Task: Search one way flight ticket for 5 adults, 1 child, 2 infants in seat and 1 infant on lap in business from Fort Myers: Southwest Florida International Airport to Evansville: Evansville Regional Airport on 5-3-2023. Choice of flights is Sun country airlines. Number of bags: 2 checked bags. Price is upto 71000. Outbound departure time preference is 7:00.
Action: Mouse moved to (354, 167)
Screenshot: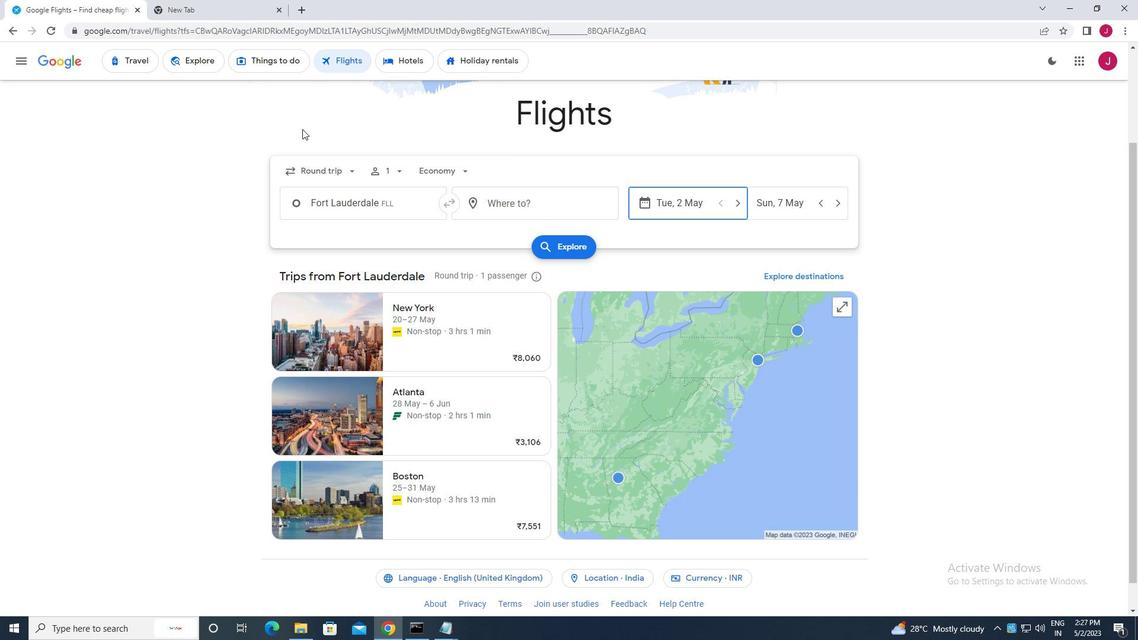 
Action: Mouse pressed left at (354, 167)
Screenshot: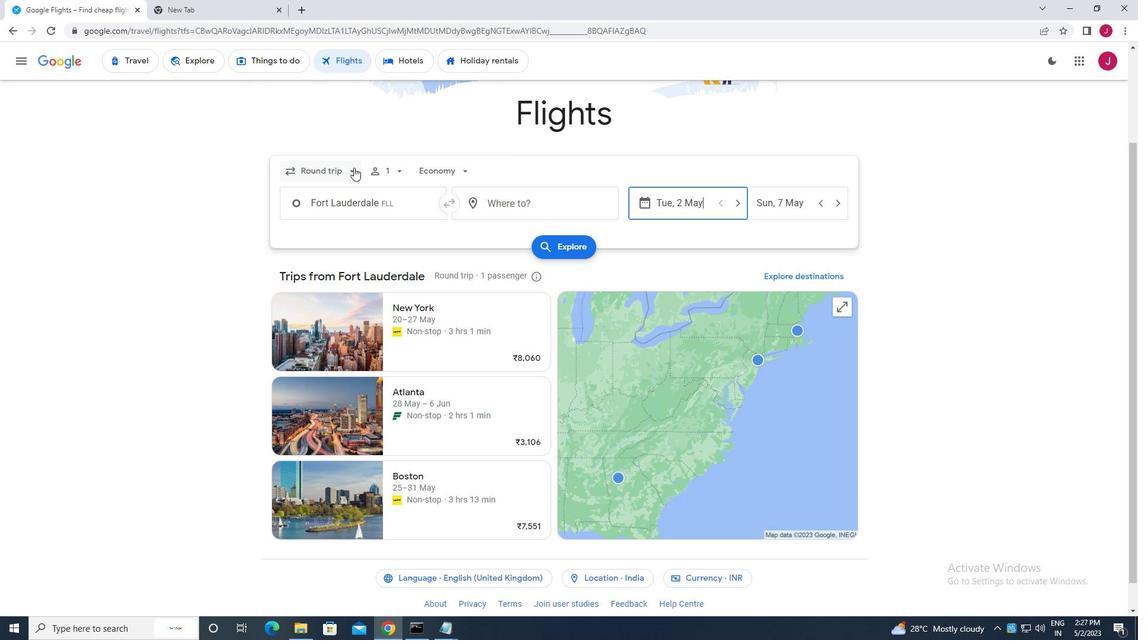 
Action: Mouse moved to (339, 226)
Screenshot: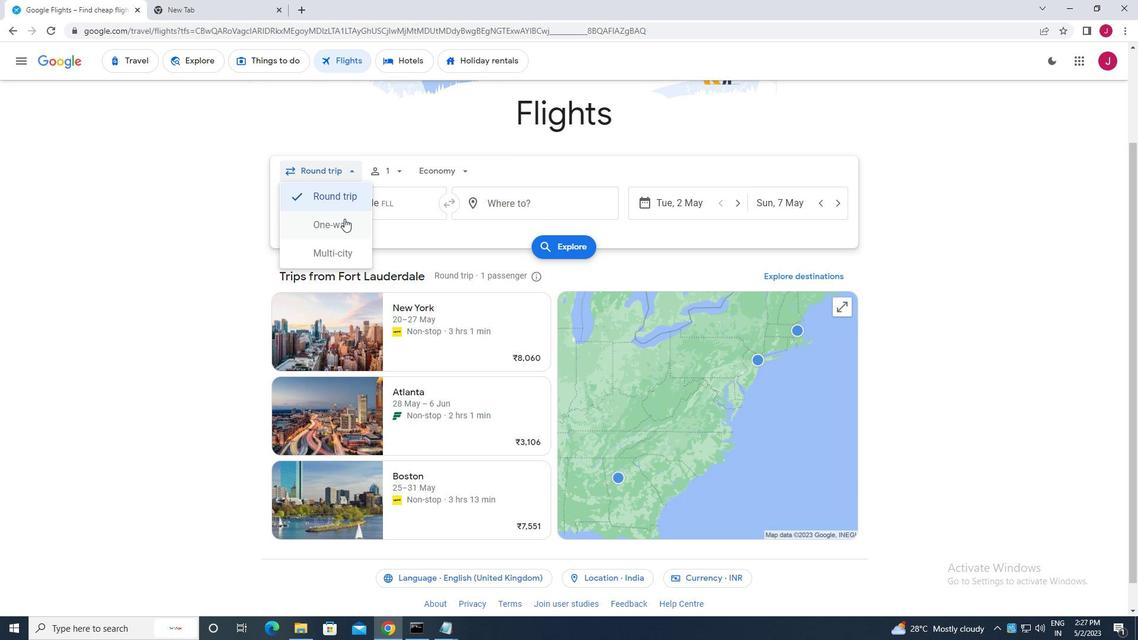 
Action: Mouse pressed left at (339, 226)
Screenshot: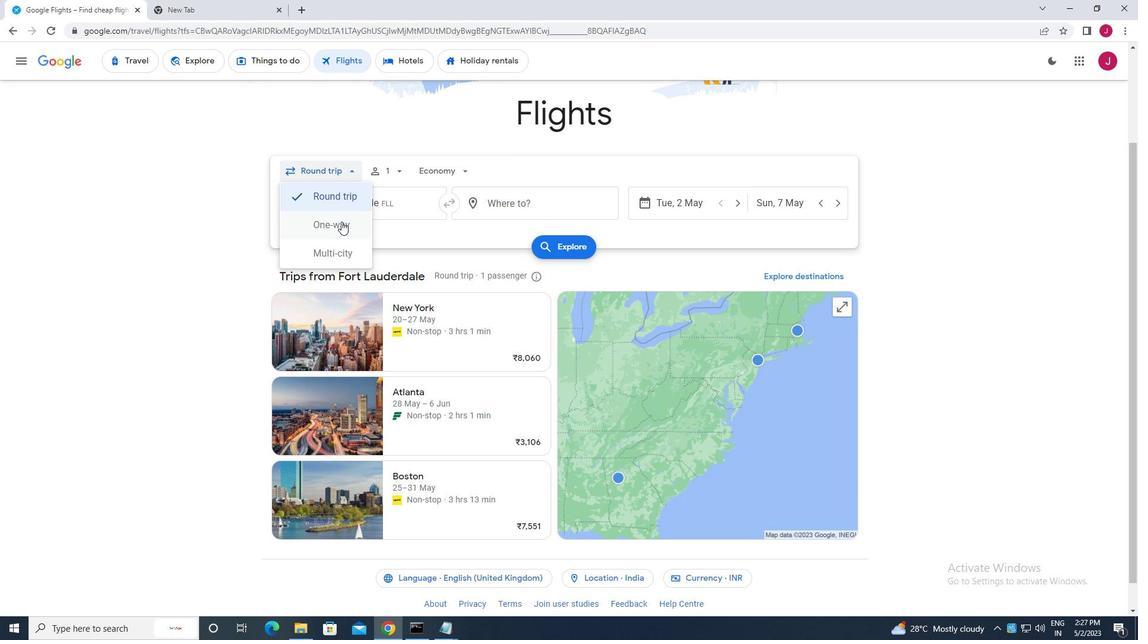 
Action: Mouse moved to (399, 169)
Screenshot: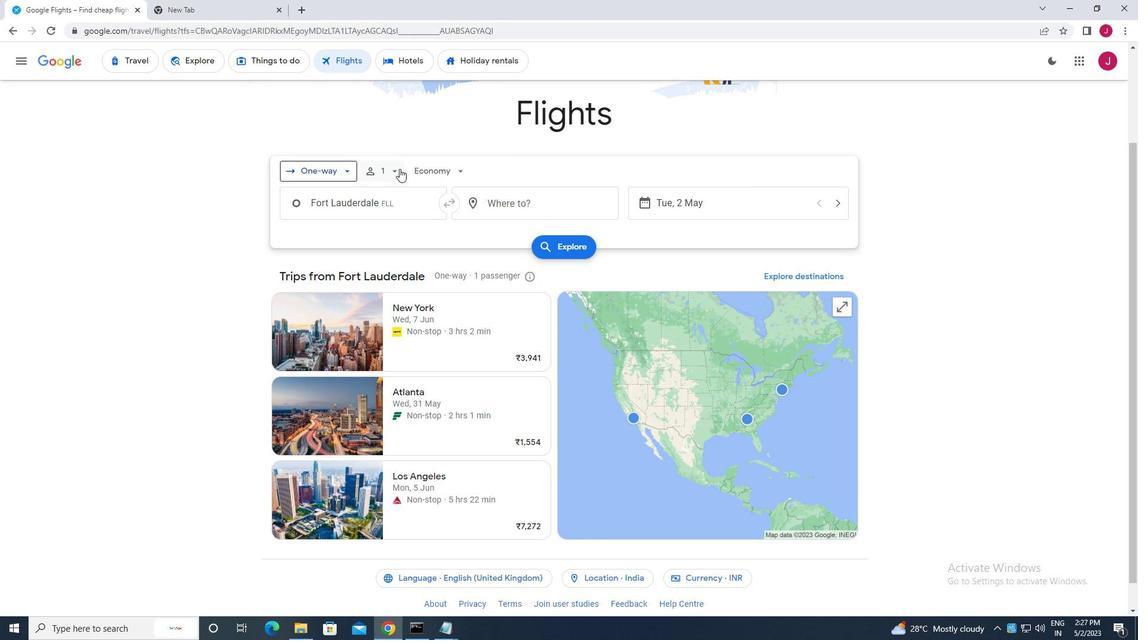 
Action: Mouse pressed left at (399, 169)
Screenshot: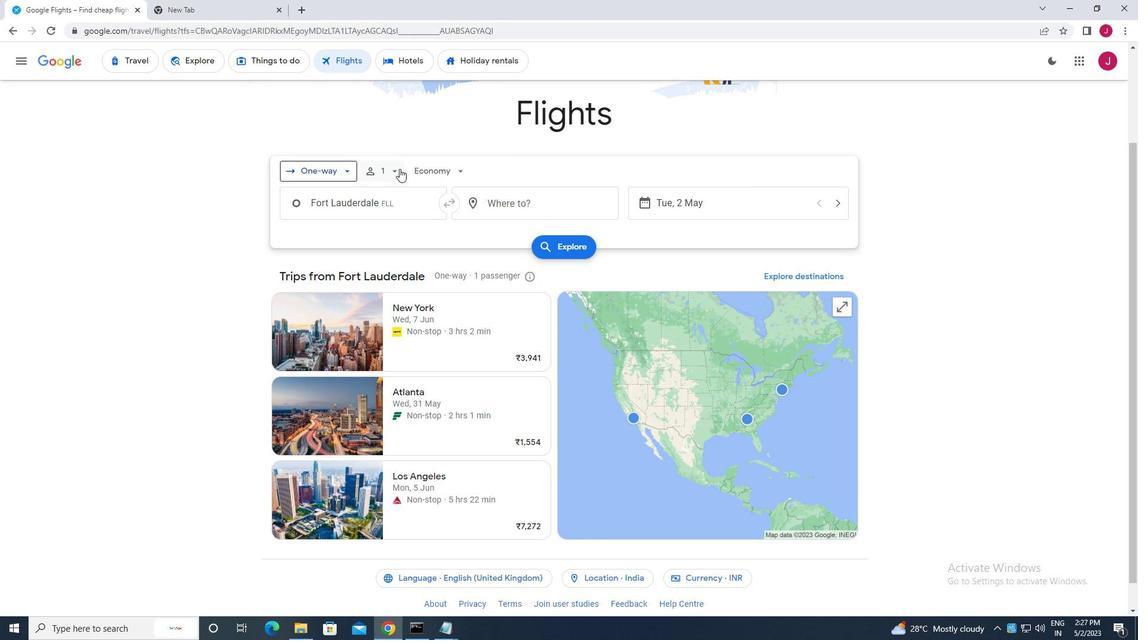 
Action: Mouse moved to (488, 200)
Screenshot: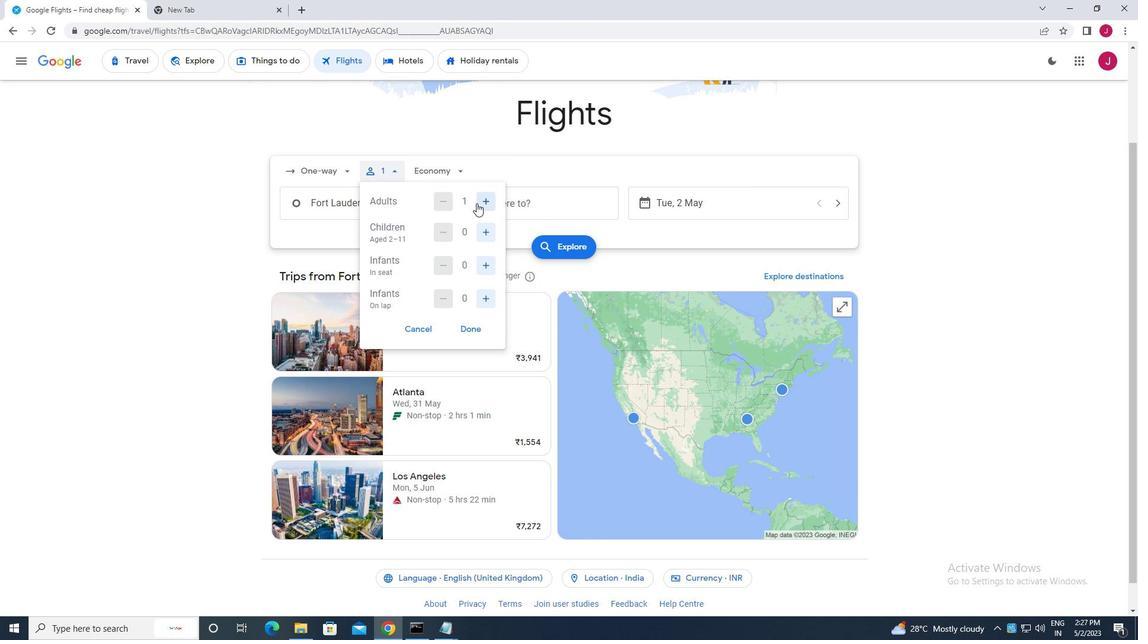 
Action: Mouse pressed left at (488, 200)
Screenshot: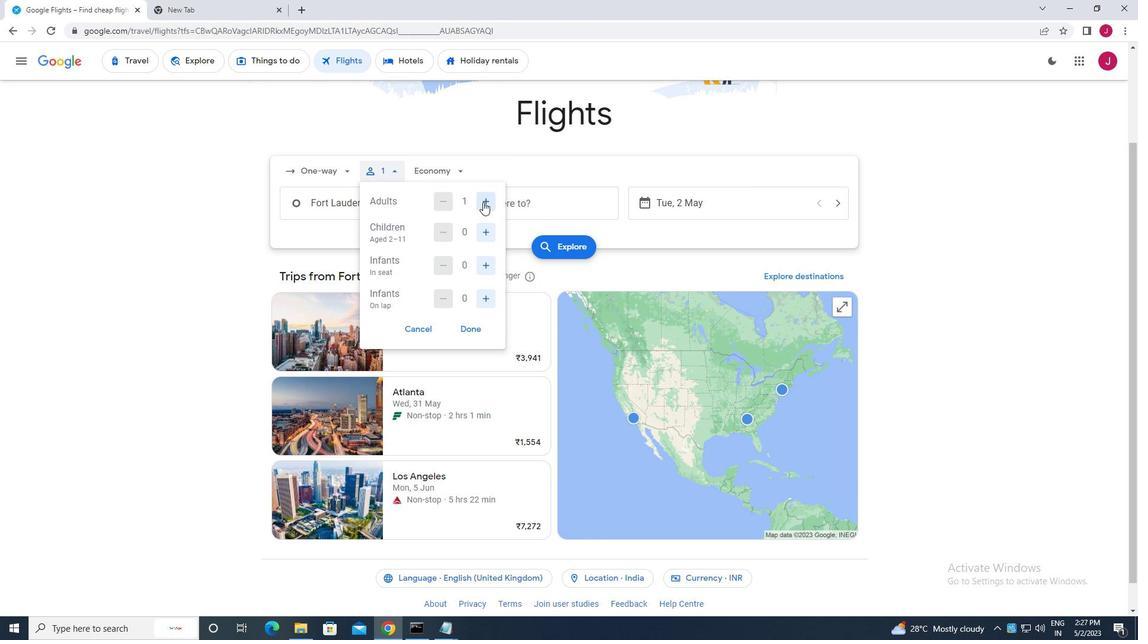 
Action: Mouse moved to (489, 200)
Screenshot: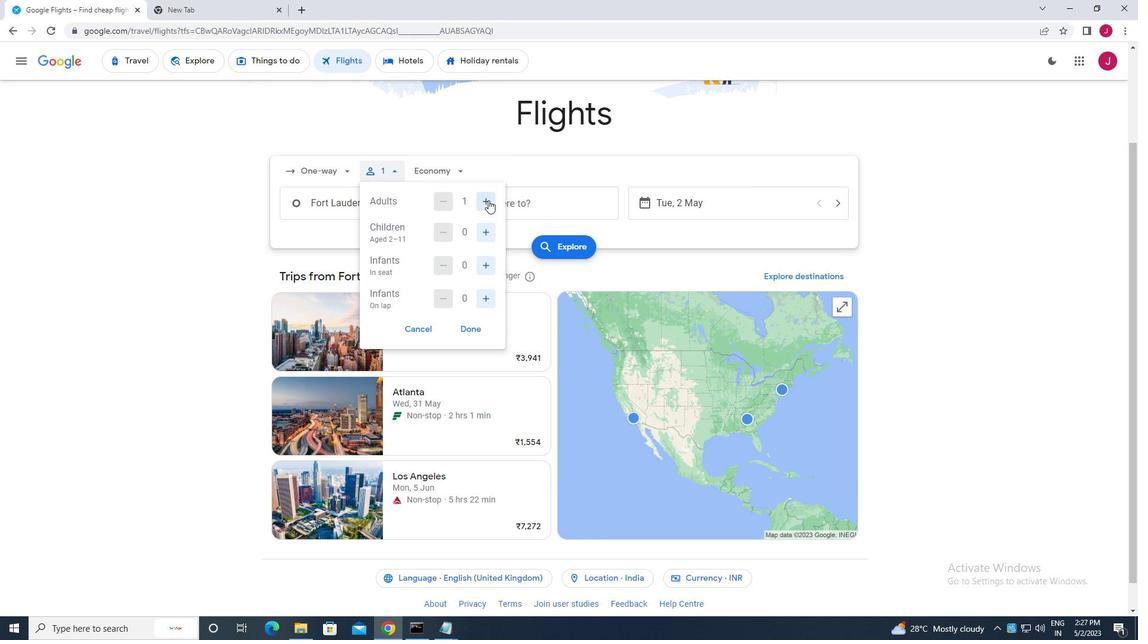 
Action: Mouse pressed left at (489, 200)
Screenshot: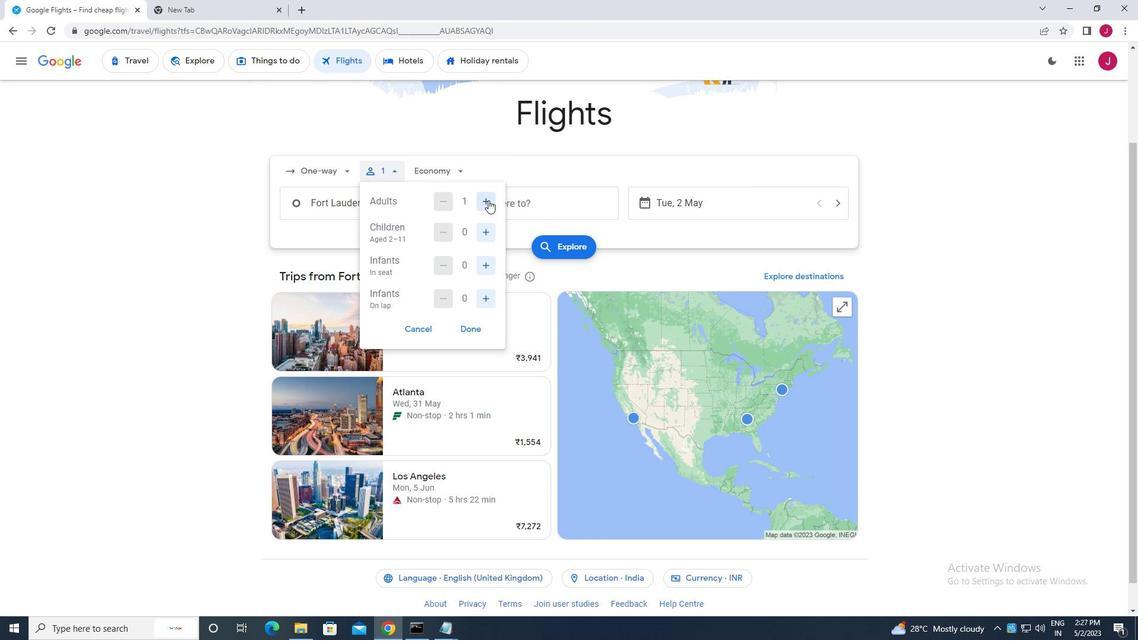 
Action: Mouse moved to (489, 200)
Screenshot: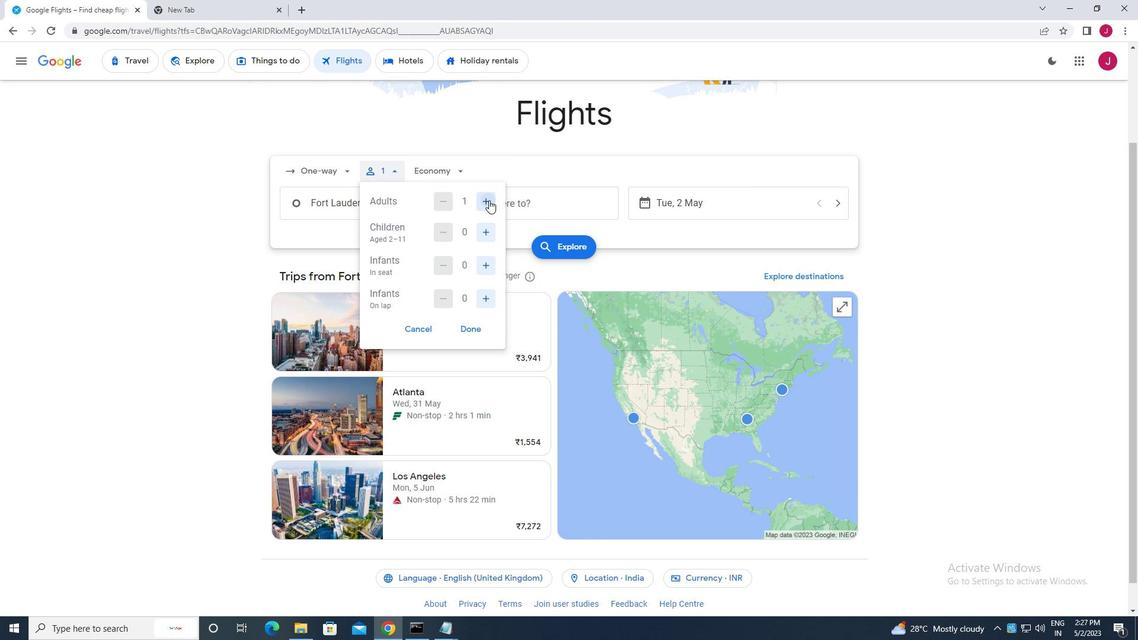 
Action: Mouse pressed left at (489, 200)
Screenshot: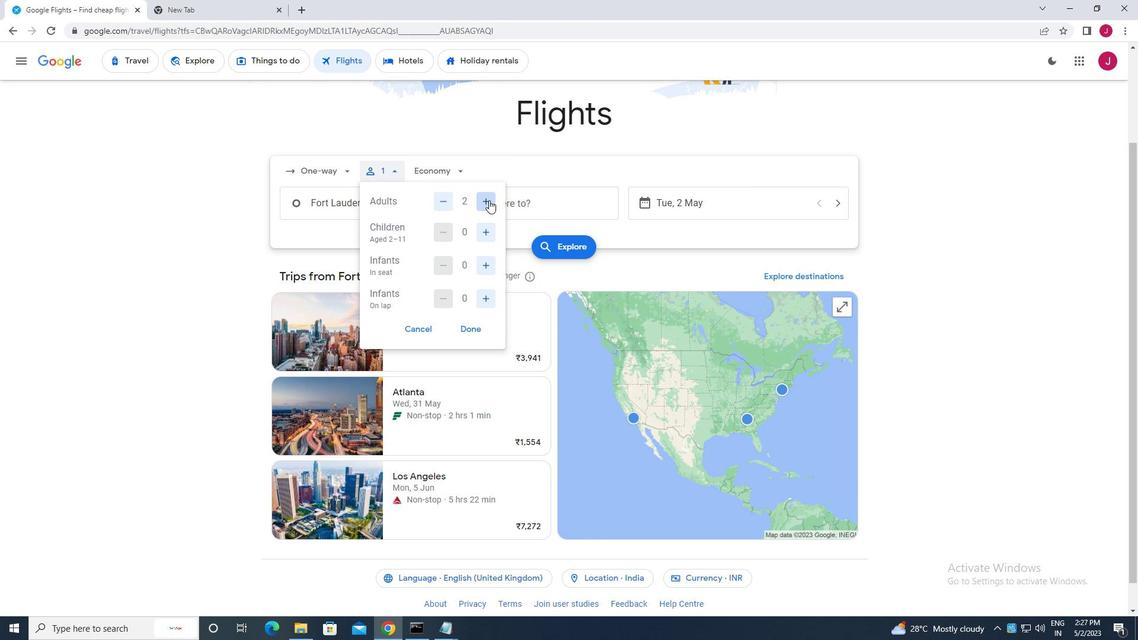 
Action: Mouse pressed left at (489, 200)
Screenshot: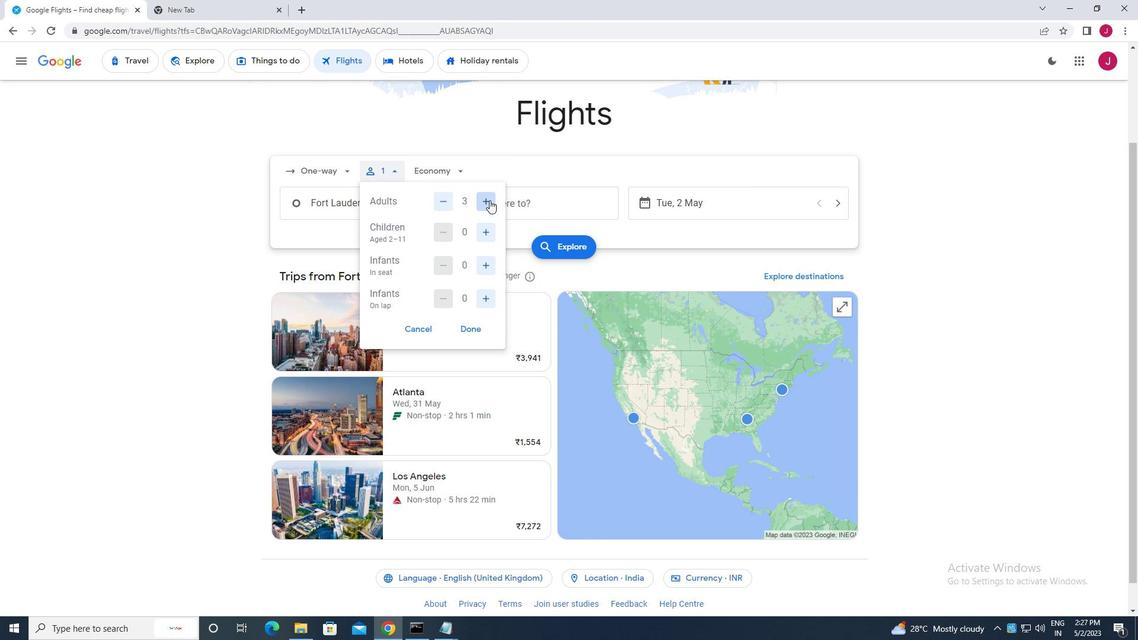 
Action: Mouse moved to (483, 237)
Screenshot: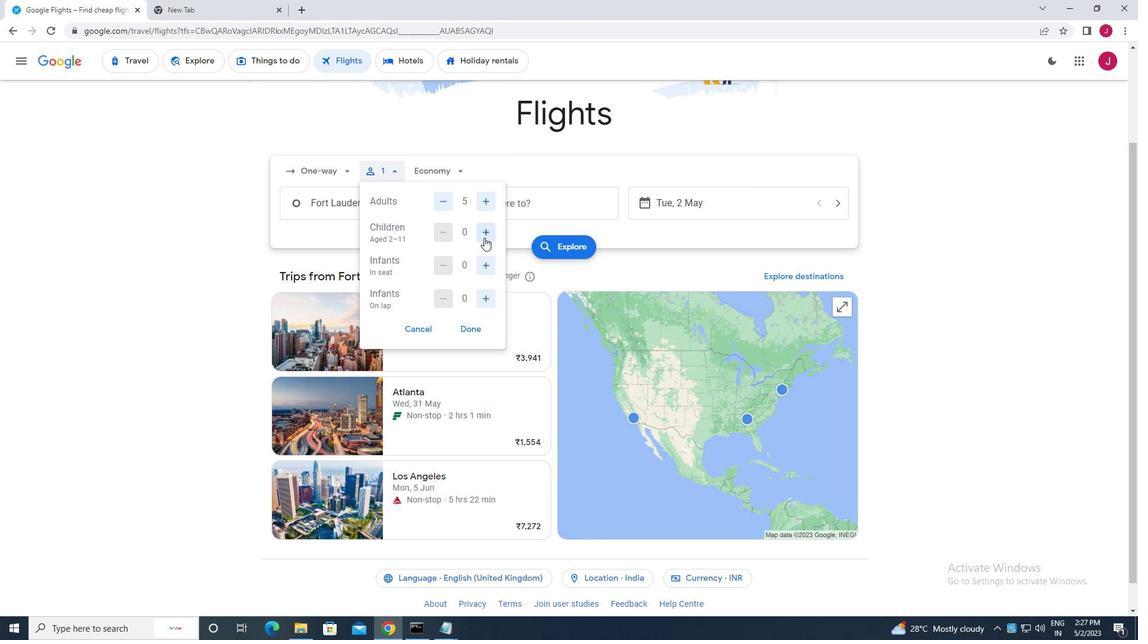 
Action: Mouse pressed left at (483, 237)
Screenshot: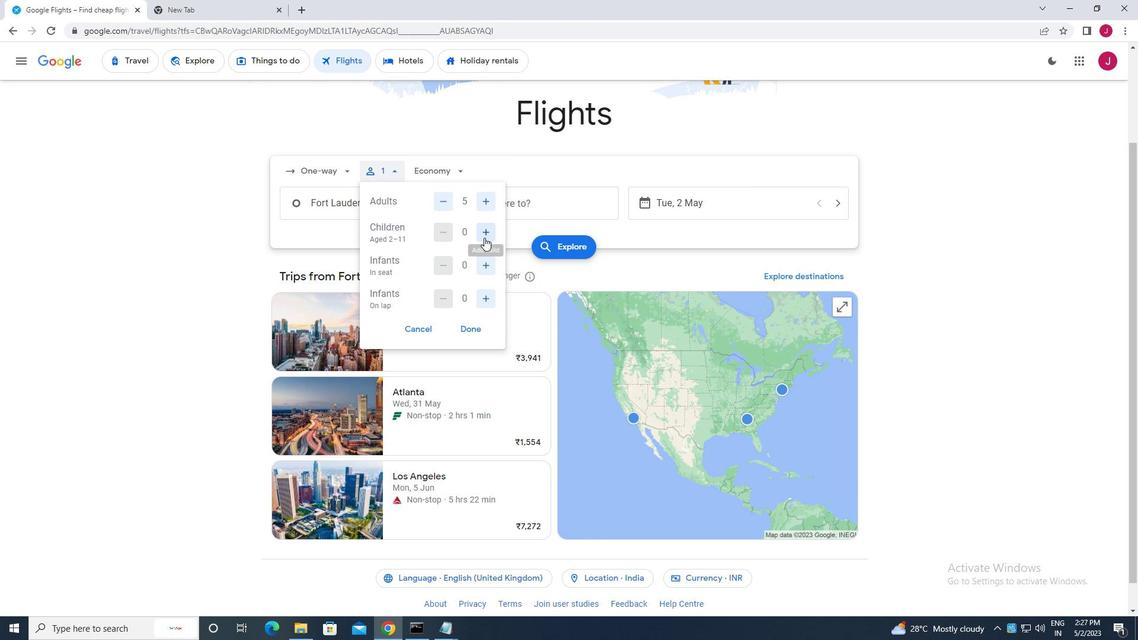 
Action: Mouse moved to (485, 260)
Screenshot: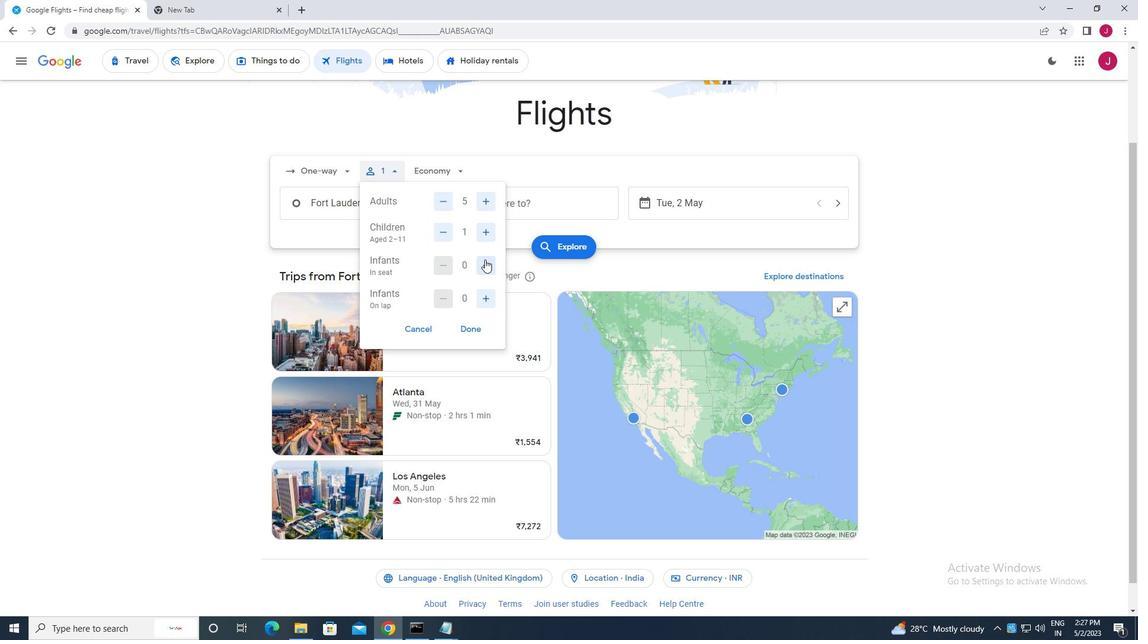 
Action: Mouse pressed left at (485, 260)
Screenshot: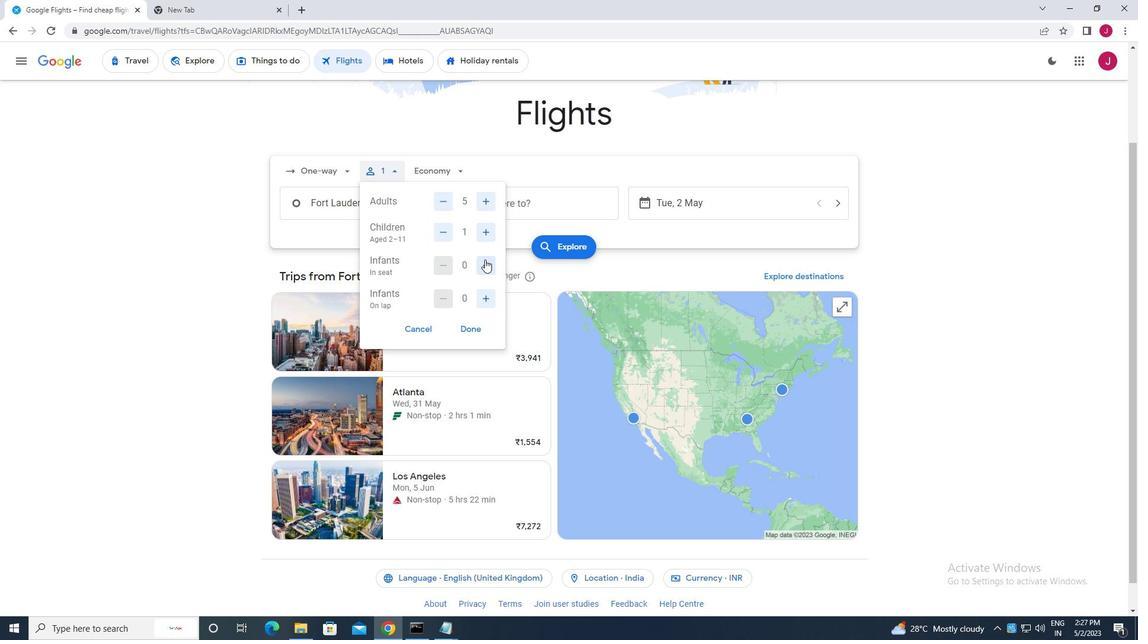 
Action: Mouse moved to (488, 262)
Screenshot: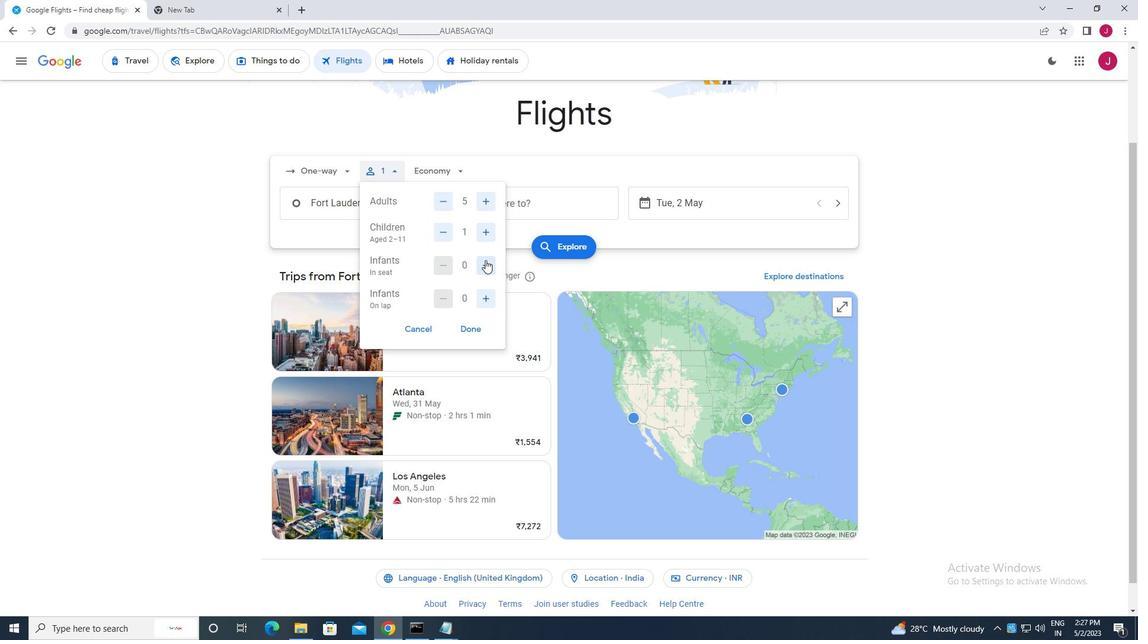 
Action: Mouse pressed left at (488, 262)
Screenshot: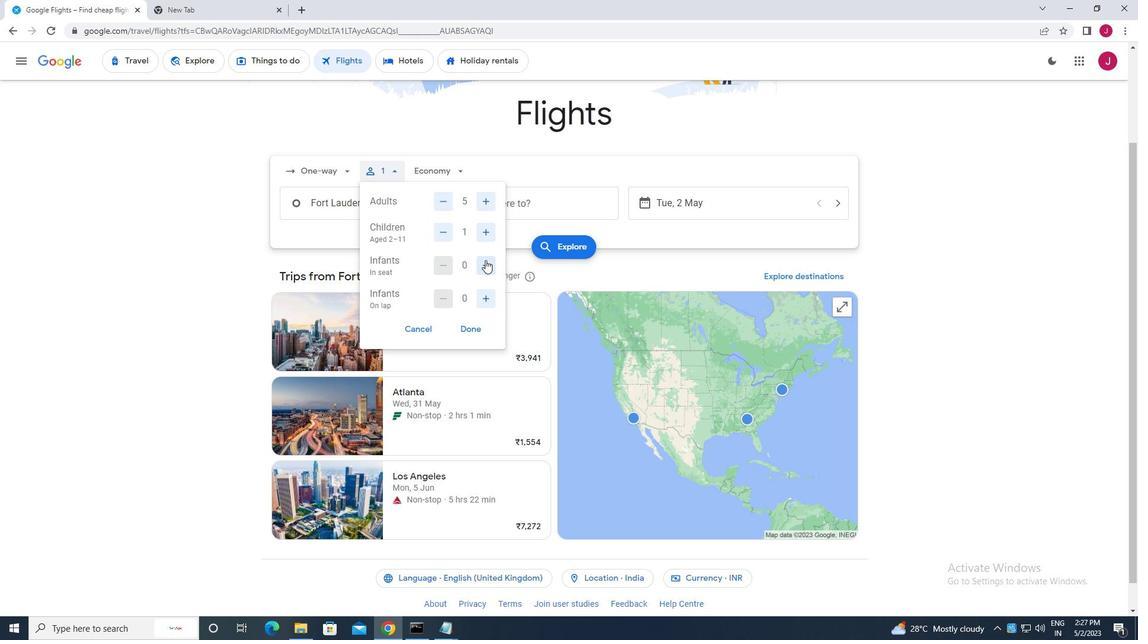 
Action: Mouse moved to (487, 302)
Screenshot: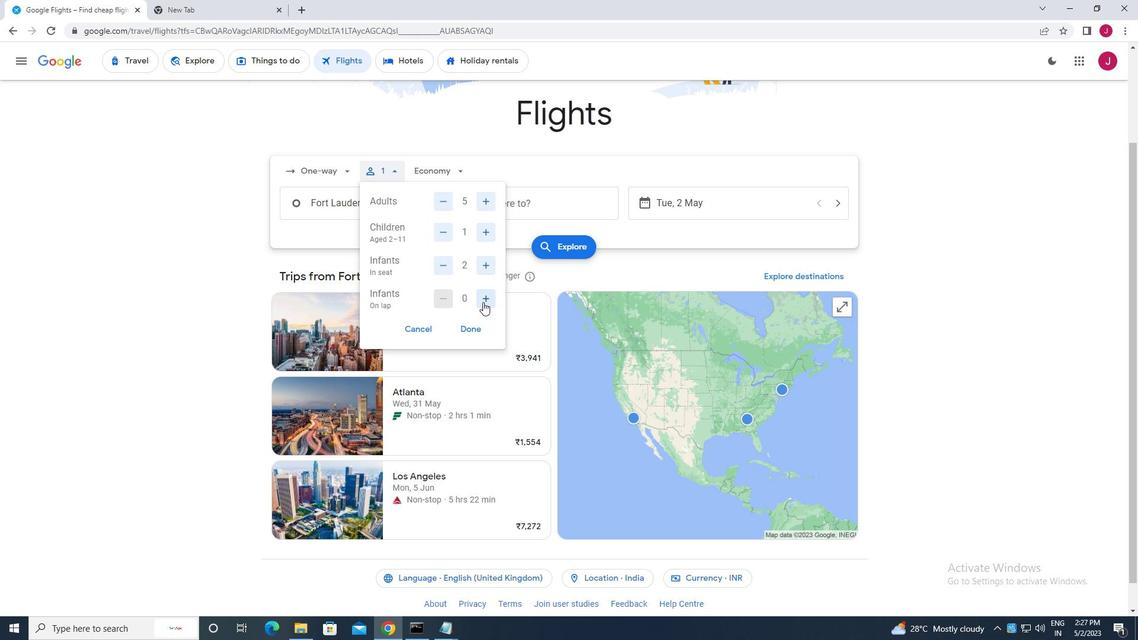 
Action: Mouse pressed left at (487, 302)
Screenshot: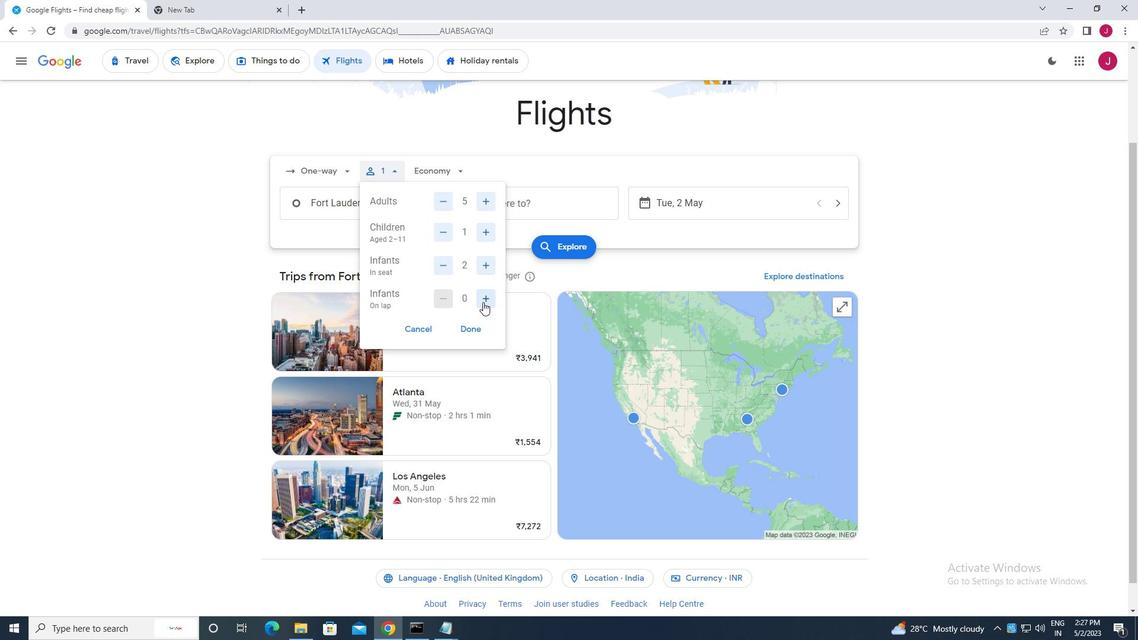 
Action: Mouse moved to (477, 328)
Screenshot: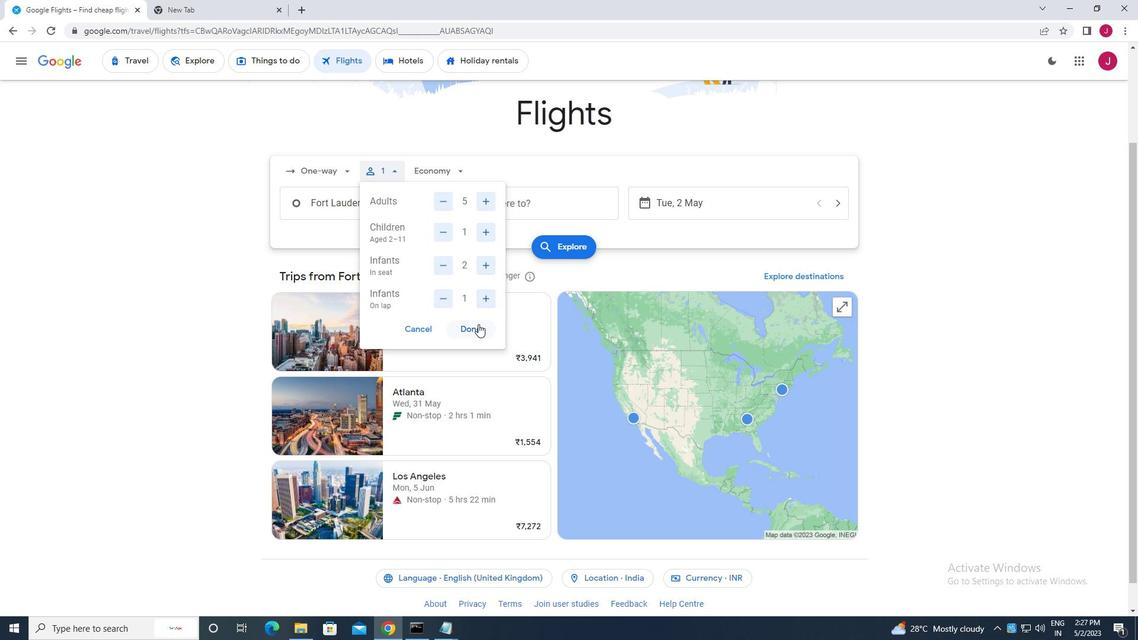 
Action: Mouse pressed left at (477, 328)
Screenshot: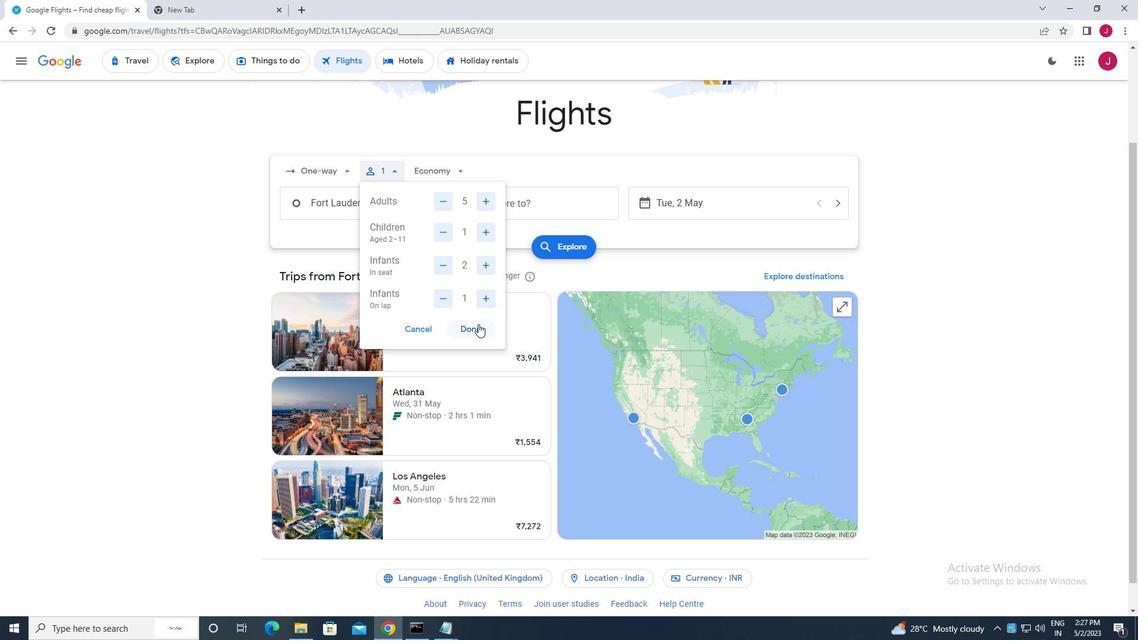 
Action: Mouse moved to (453, 175)
Screenshot: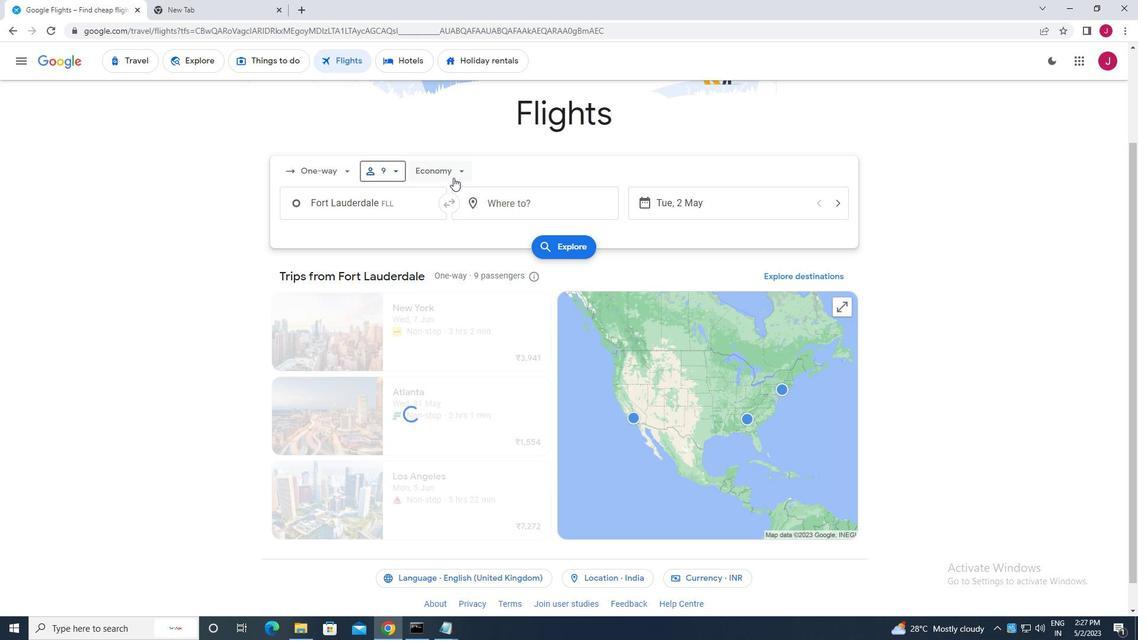 
Action: Mouse pressed left at (453, 175)
Screenshot: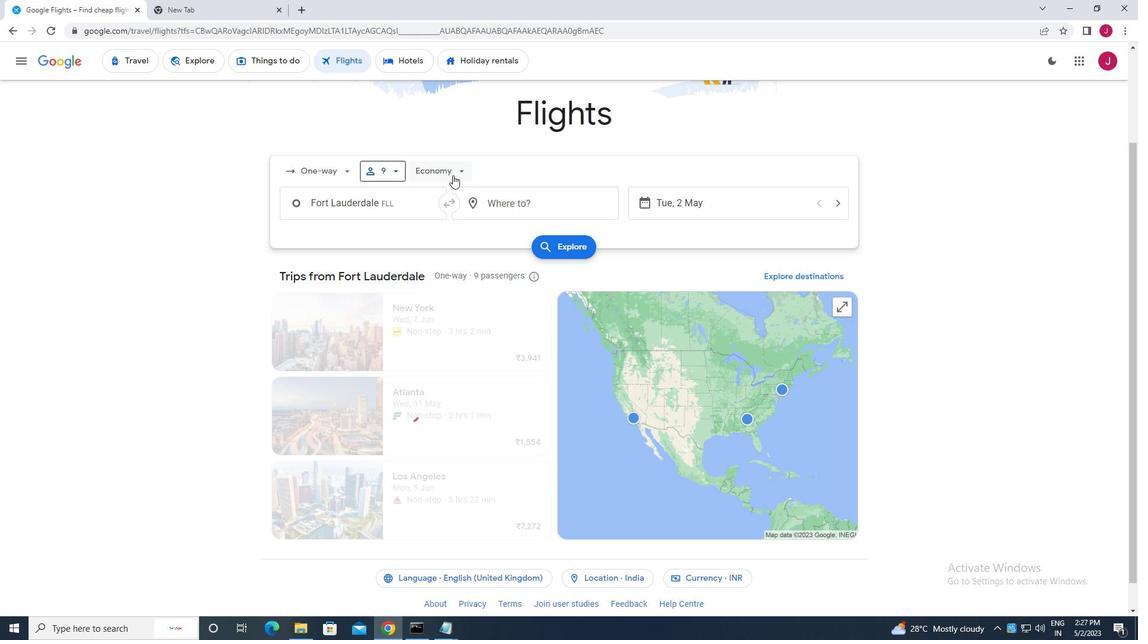 
Action: Mouse moved to (463, 252)
Screenshot: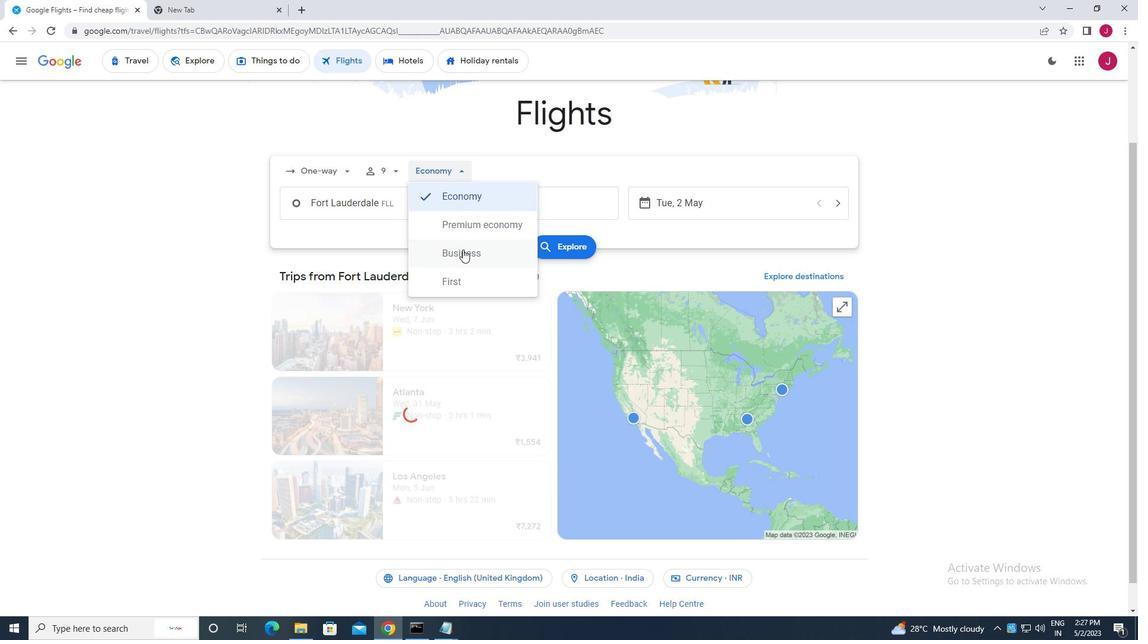 
Action: Mouse pressed left at (463, 252)
Screenshot: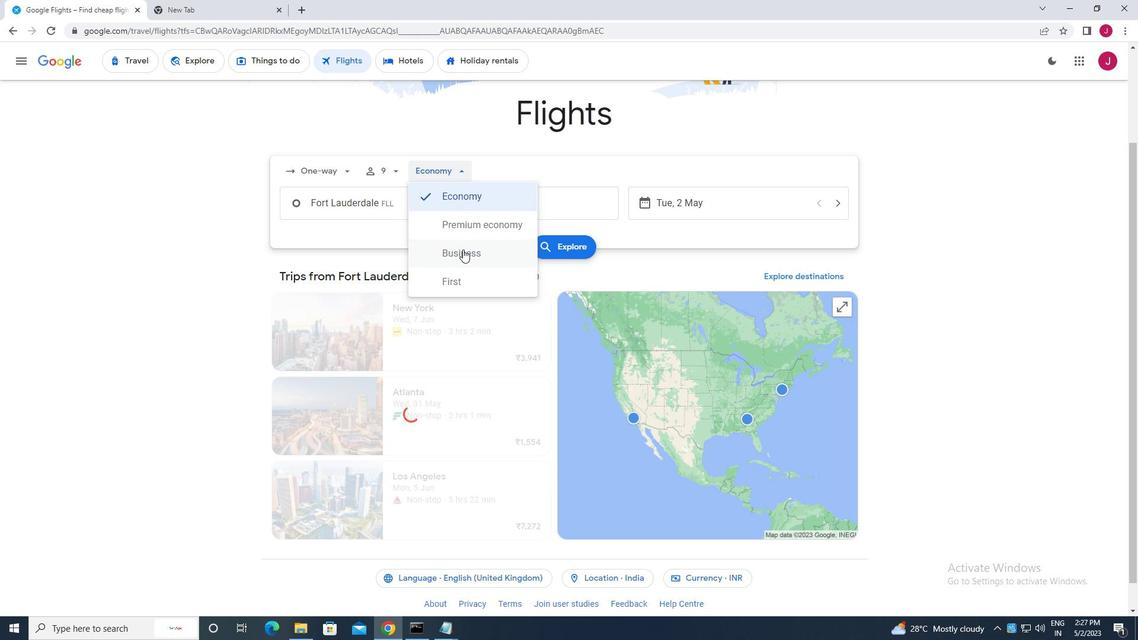 
Action: Mouse moved to (405, 209)
Screenshot: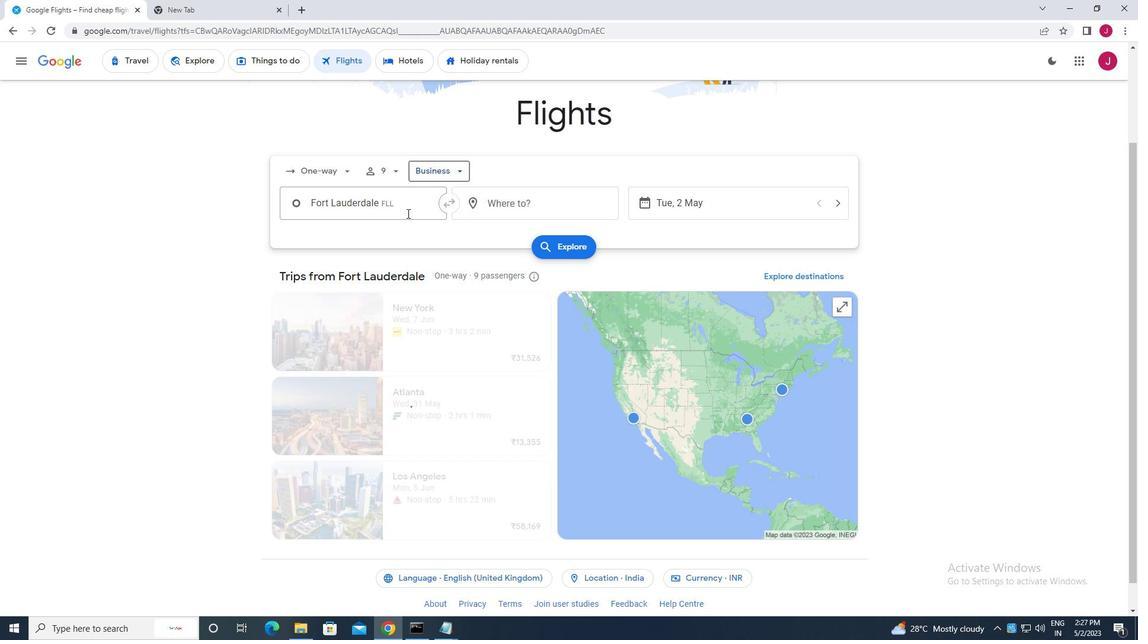 
Action: Mouse pressed left at (405, 209)
Screenshot: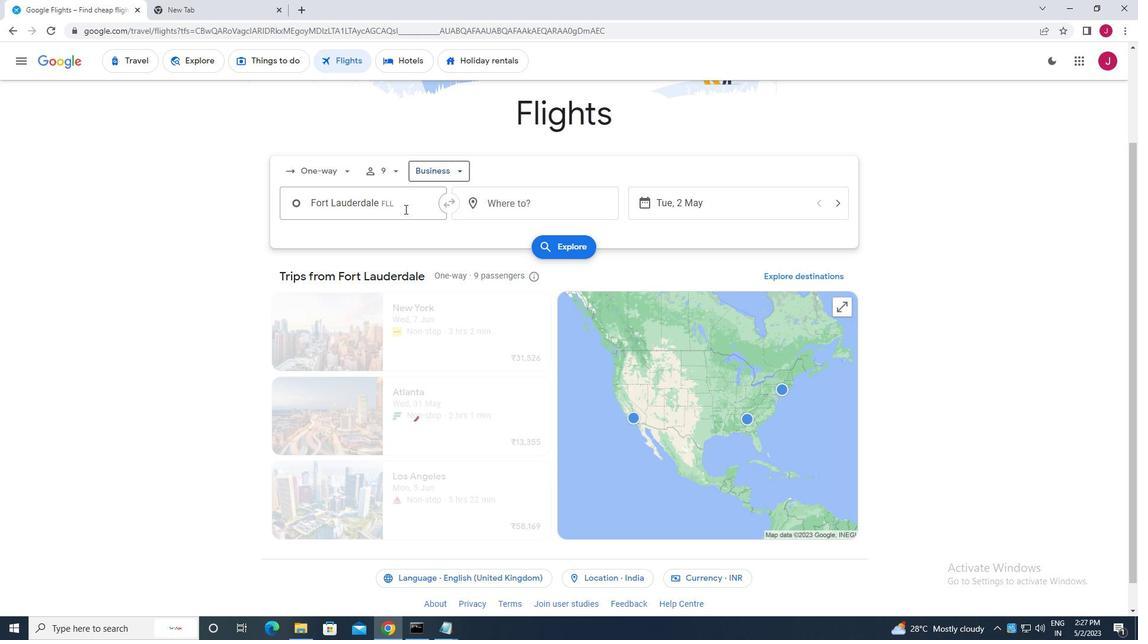 
Action: Mouse moved to (399, 209)
Screenshot: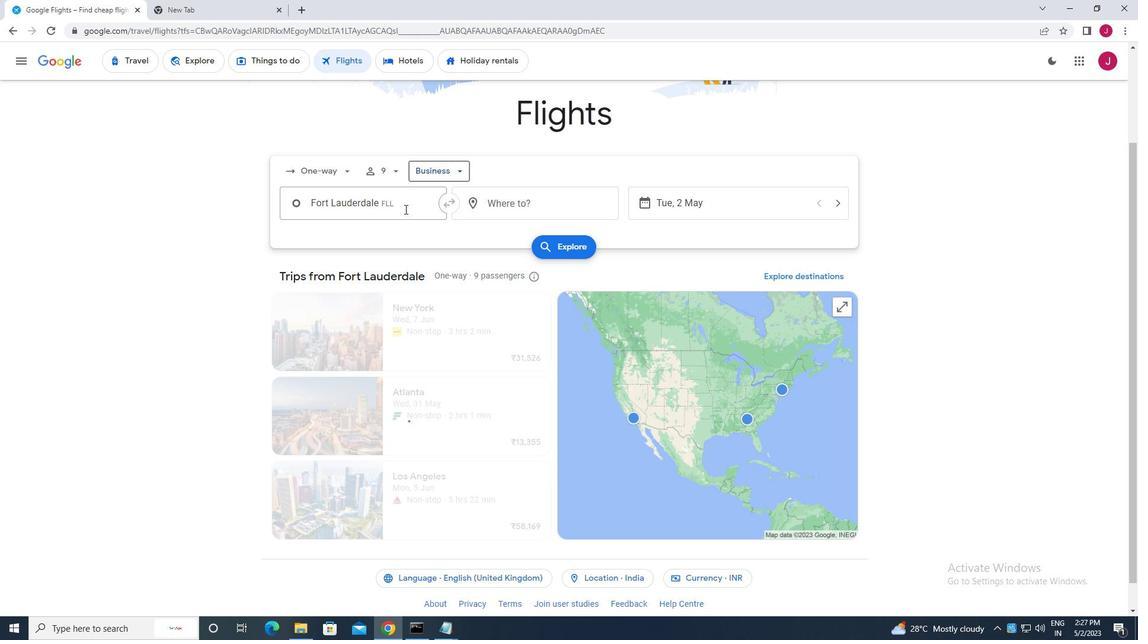 
Action: Key pressed myers
Screenshot: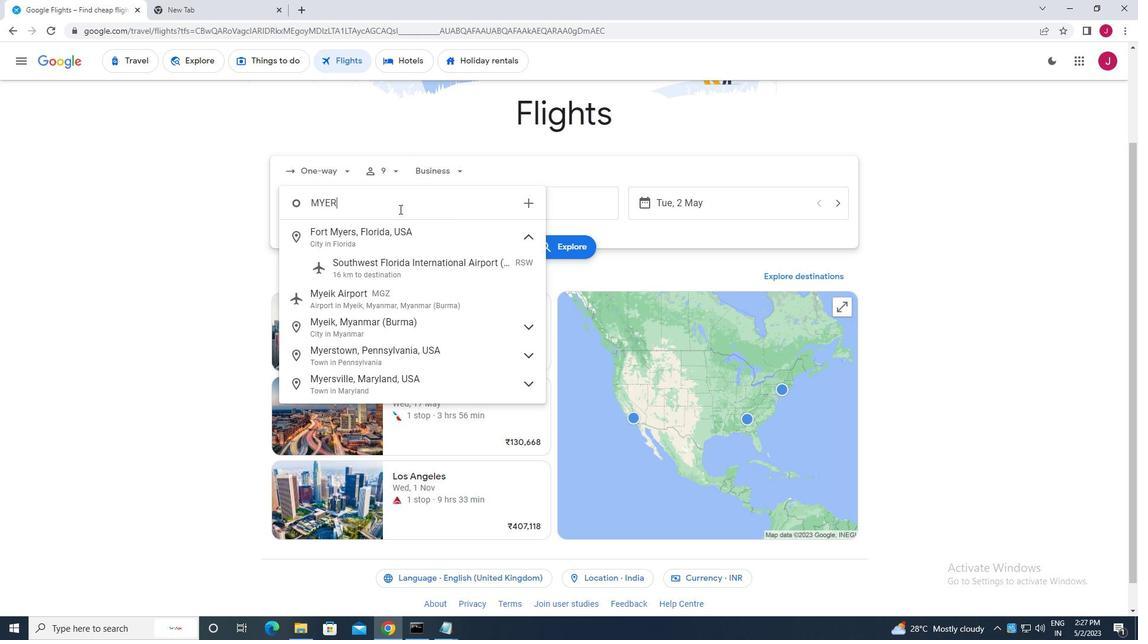 
Action: Mouse moved to (414, 267)
Screenshot: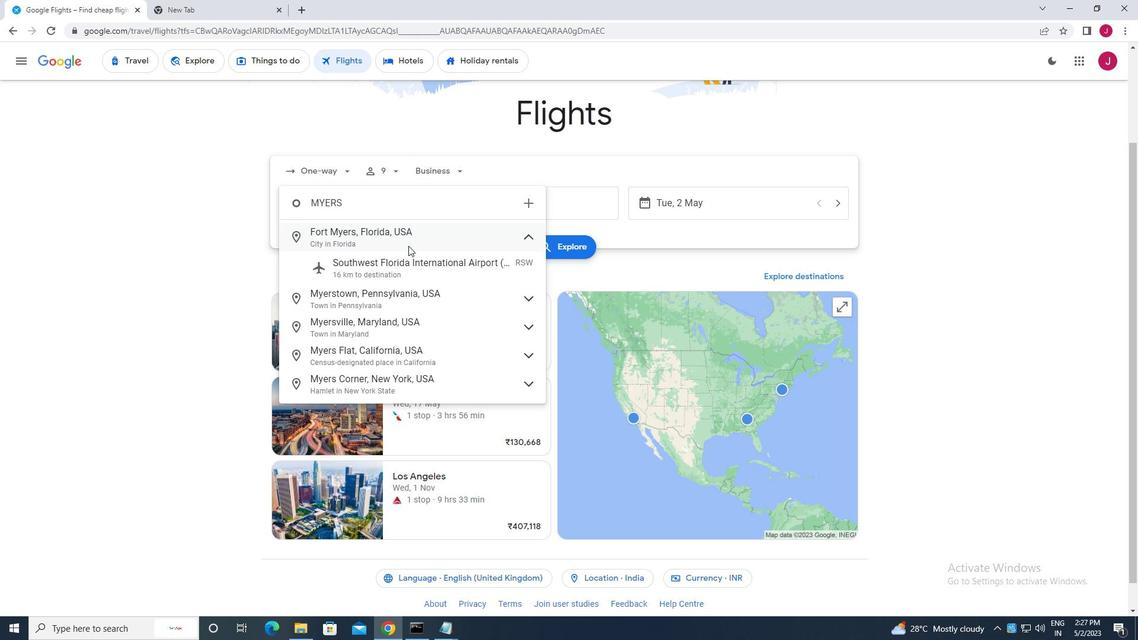 
Action: Mouse pressed left at (414, 267)
Screenshot: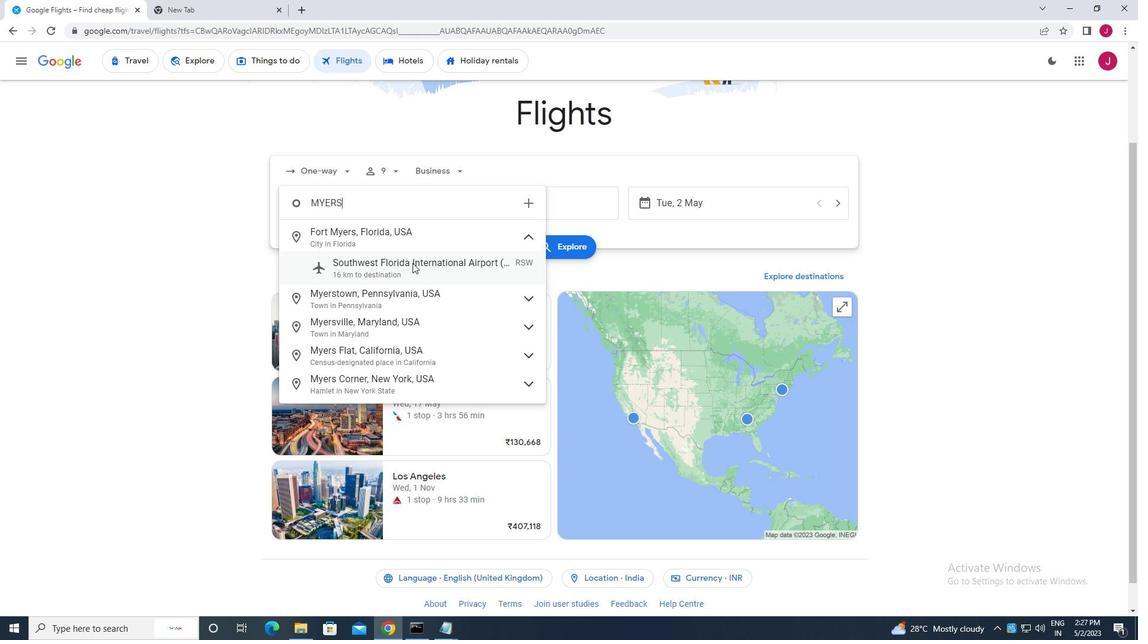 
Action: Mouse moved to (518, 212)
Screenshot: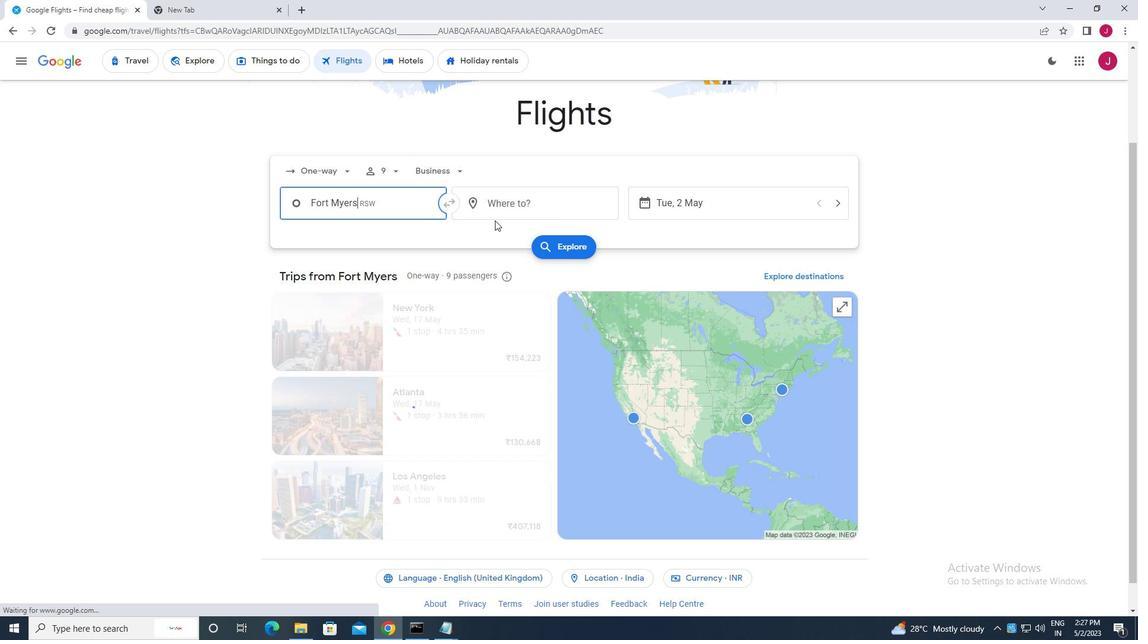 
Action: Mouse pressed left at (518, 212)
Screenshot: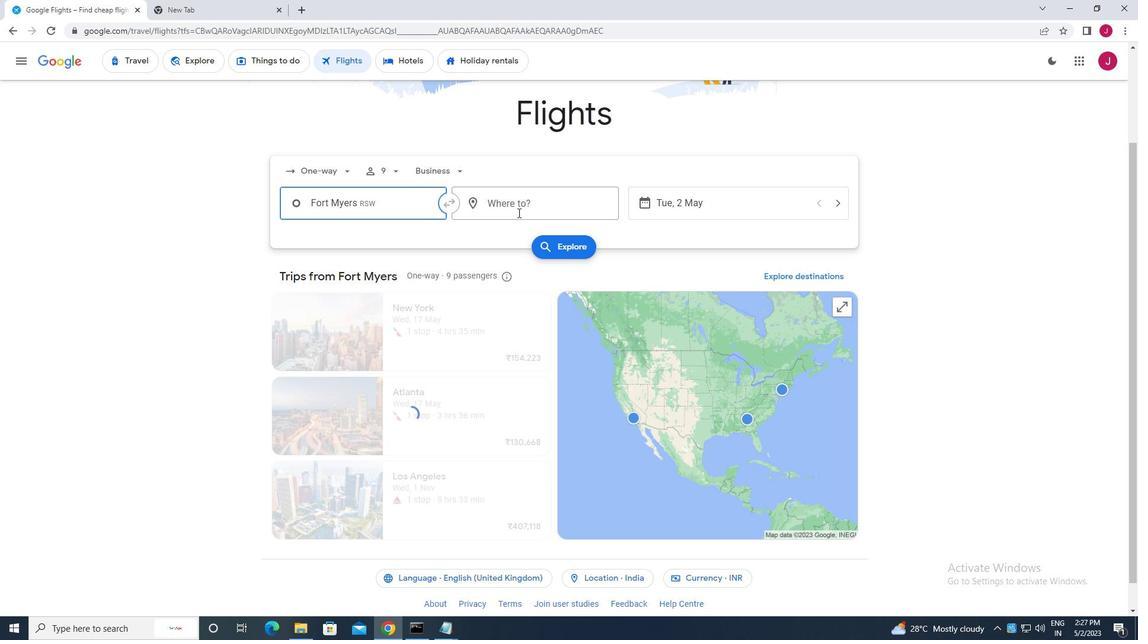 
Action: Mouse moved to (516, 212)
Screenshot: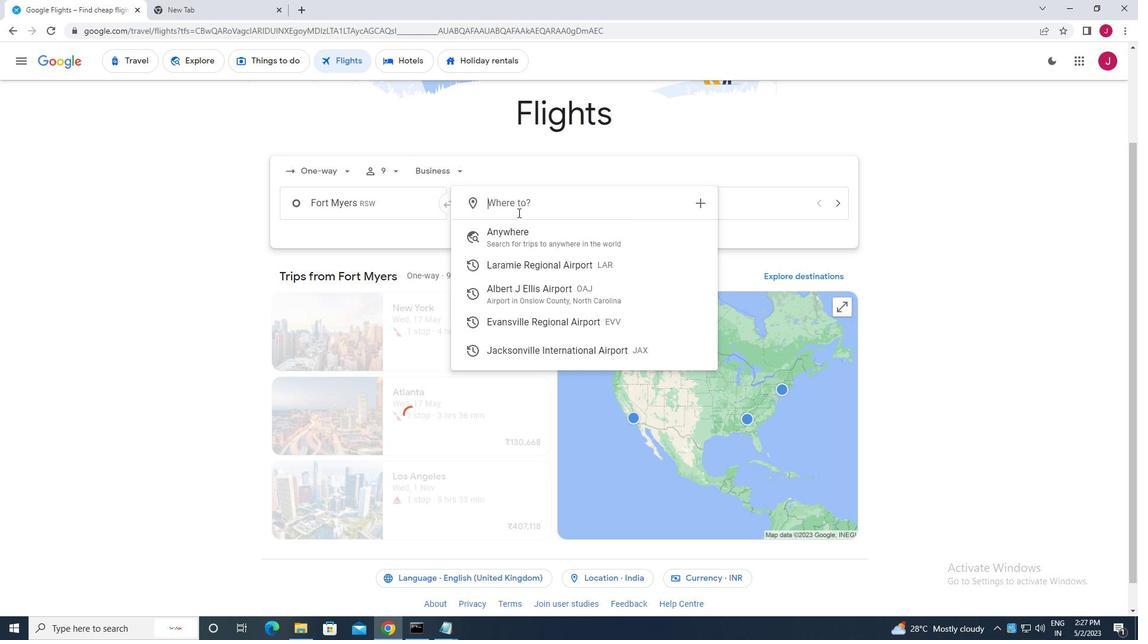 
Action: Key pressed evans
Screenshot: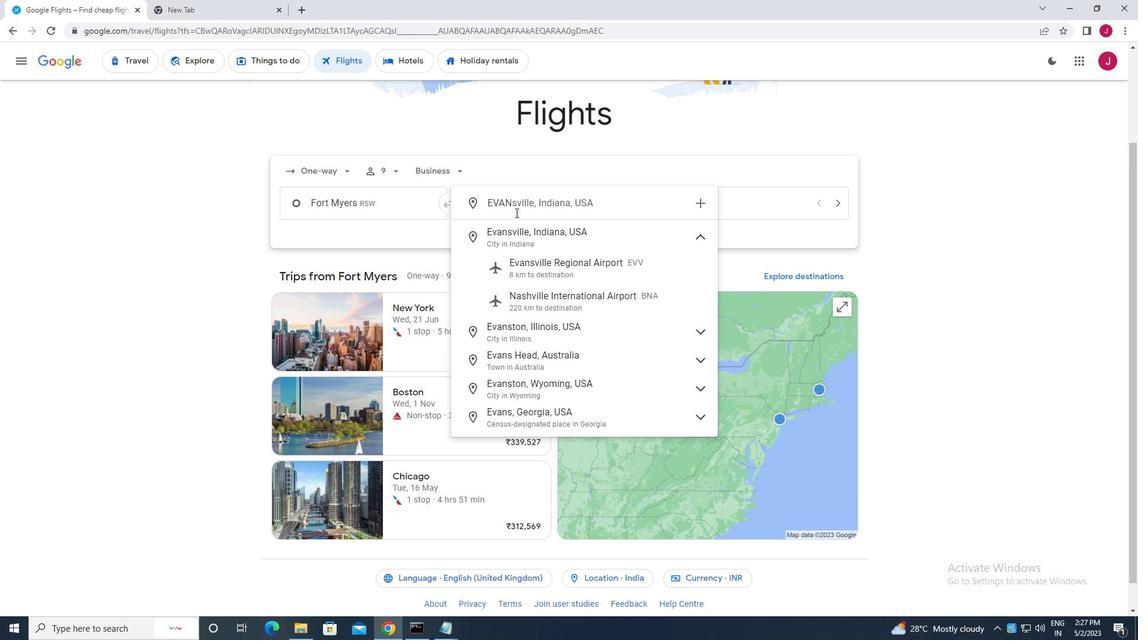 
Action: Mouse moved to (570, 267)
Screenshot: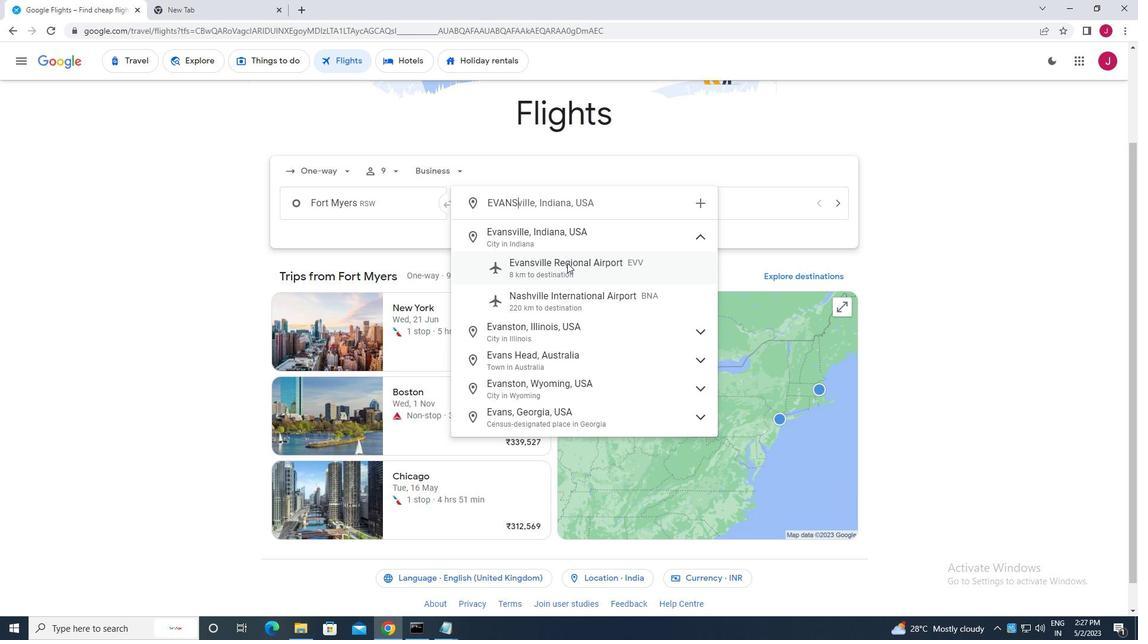 
Action: Mouse pressed left at (570, 267)
Screenshot: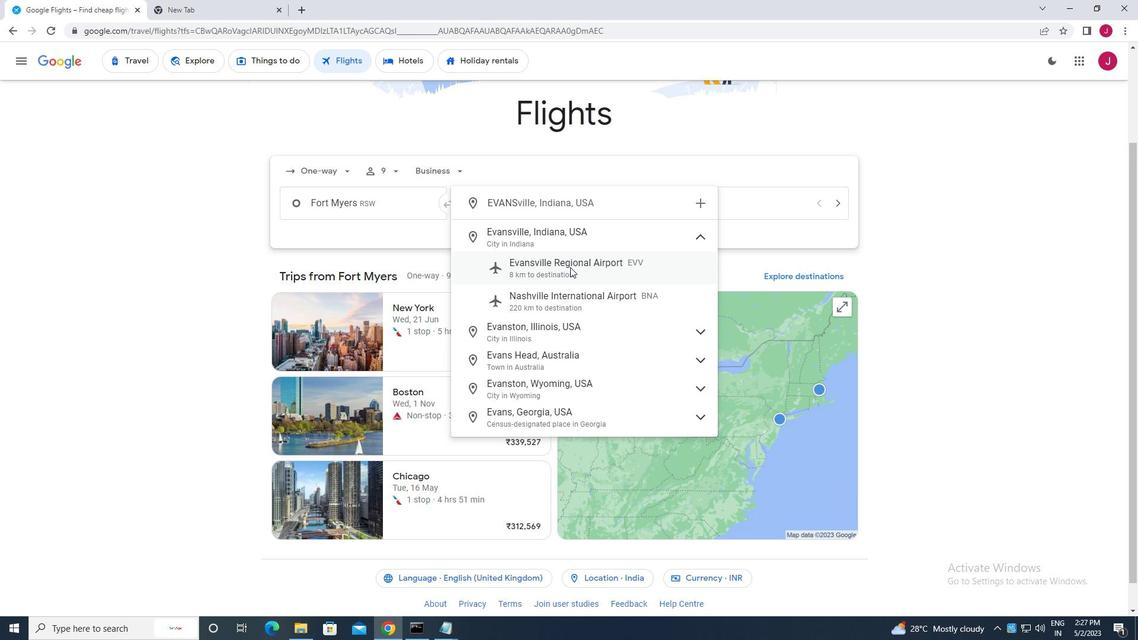 
Action: Mouse moved to (715, 210)
Screenshot: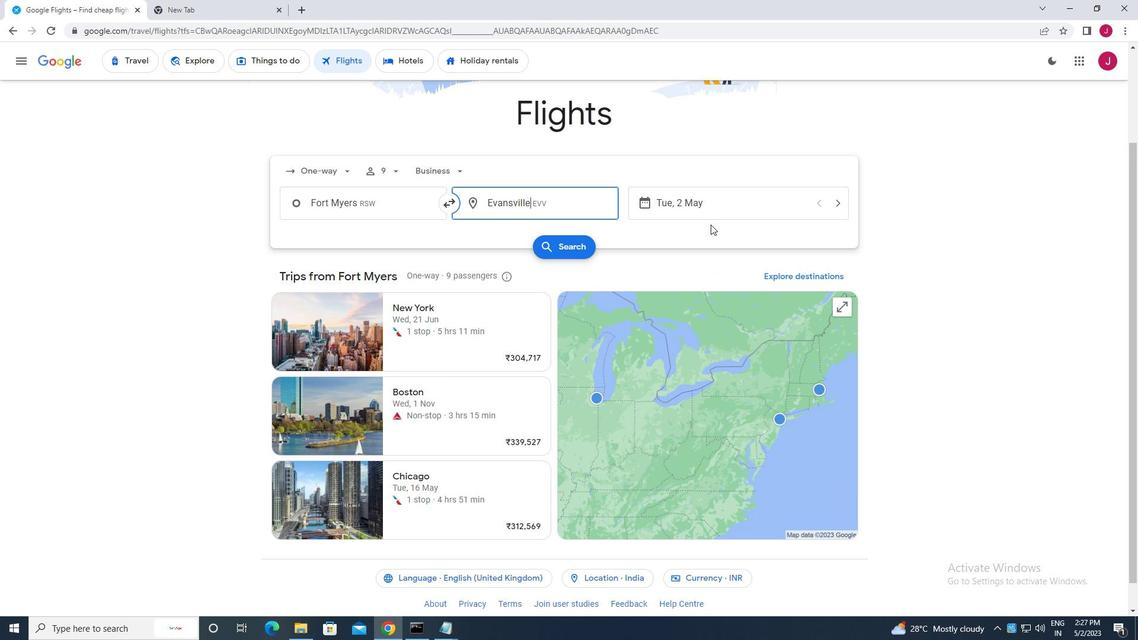 
Action: Mouse pressed left at (715, 210)
Screenshot: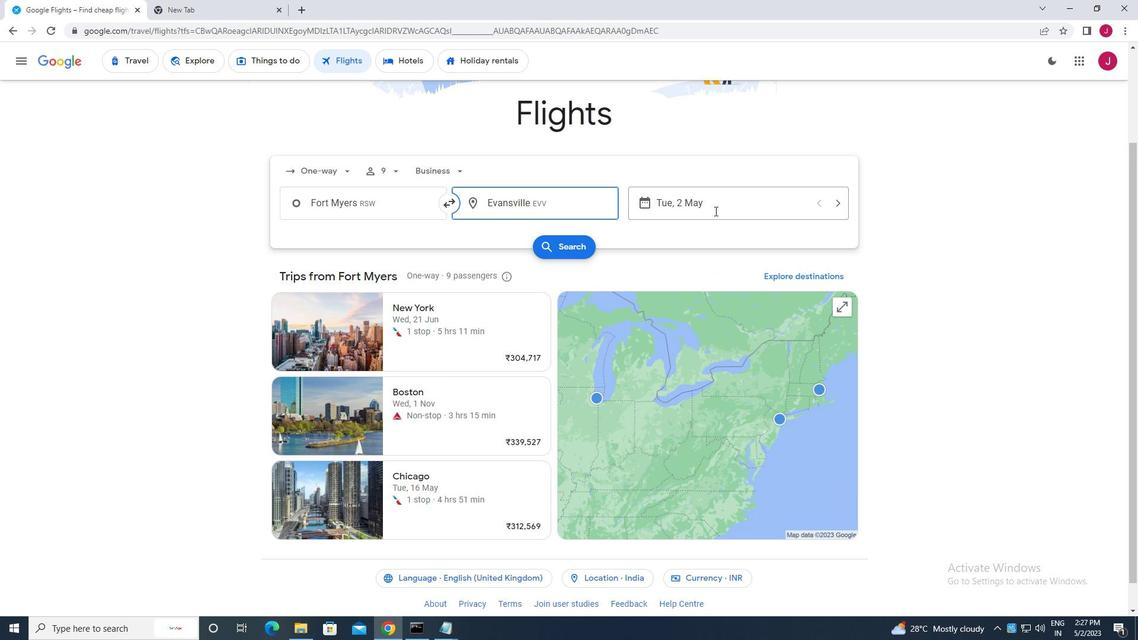 
Action: Mouse moved to (514, 299)
Screenshot: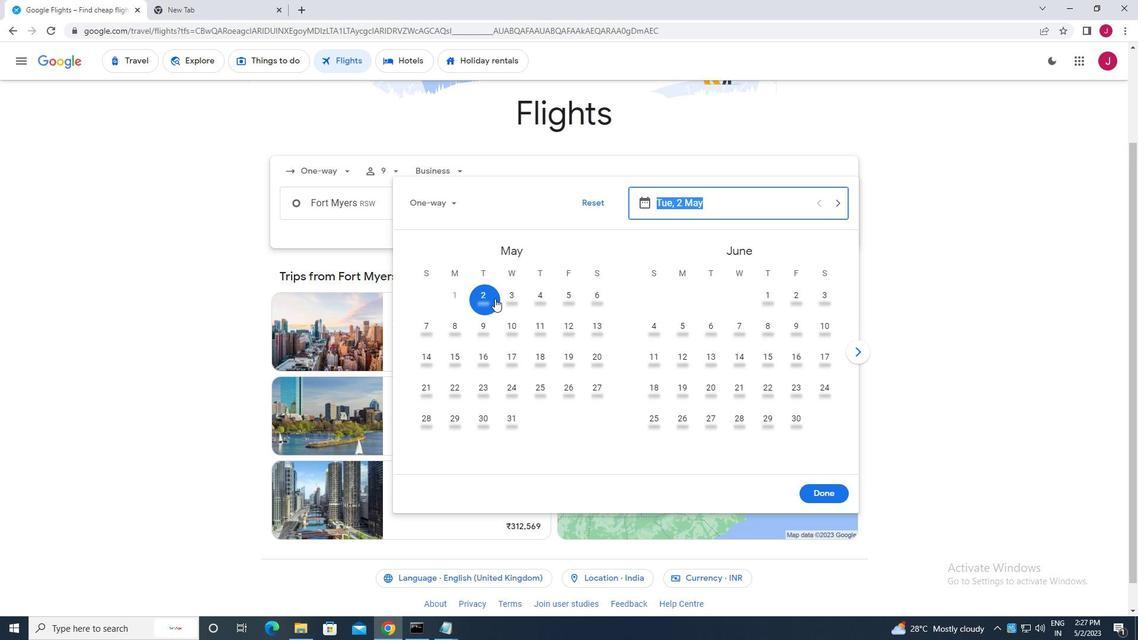 
Action: Mouse pressed left at (514, 299)
Screenshot: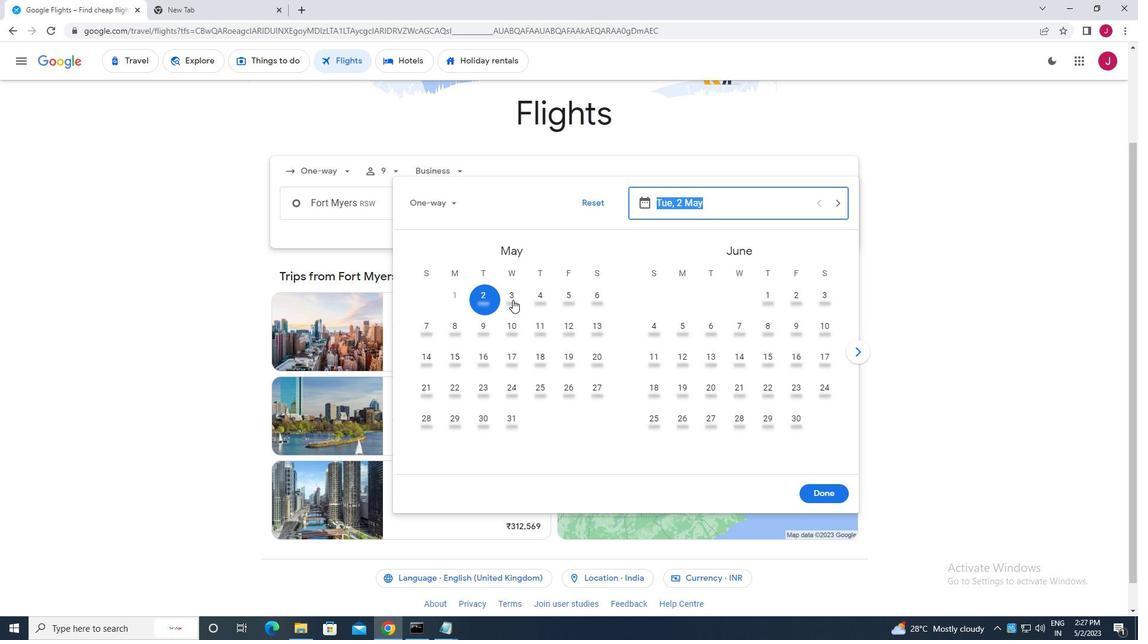
Action: Mouse moved to (826, 493)
Screenshot: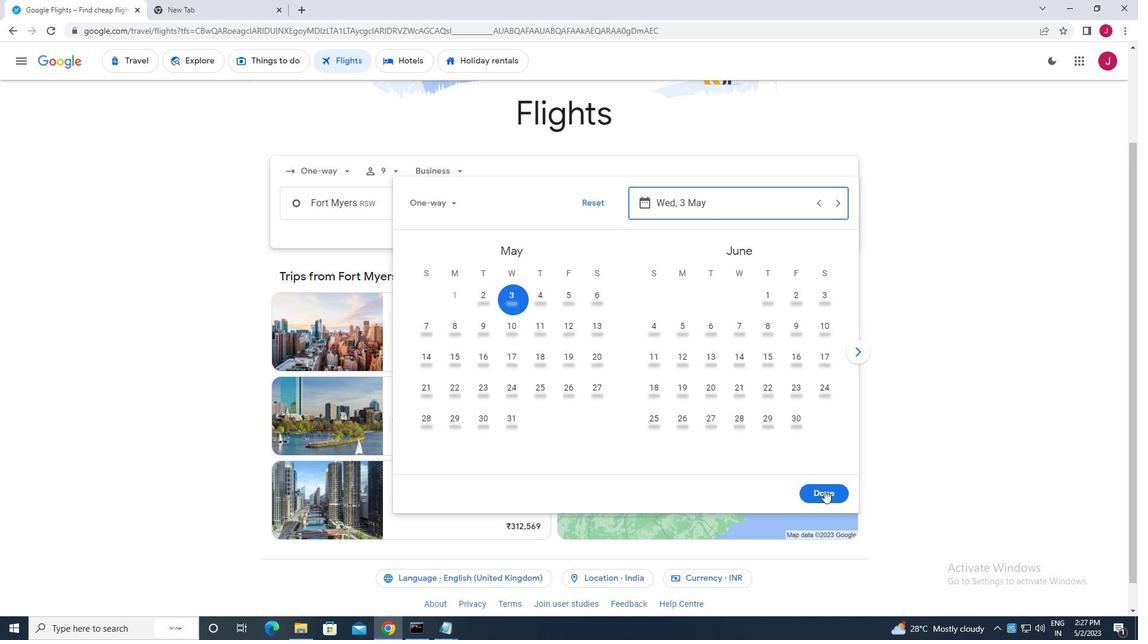 
Action: Mouse pressed left at (826, 493)
Screenshot: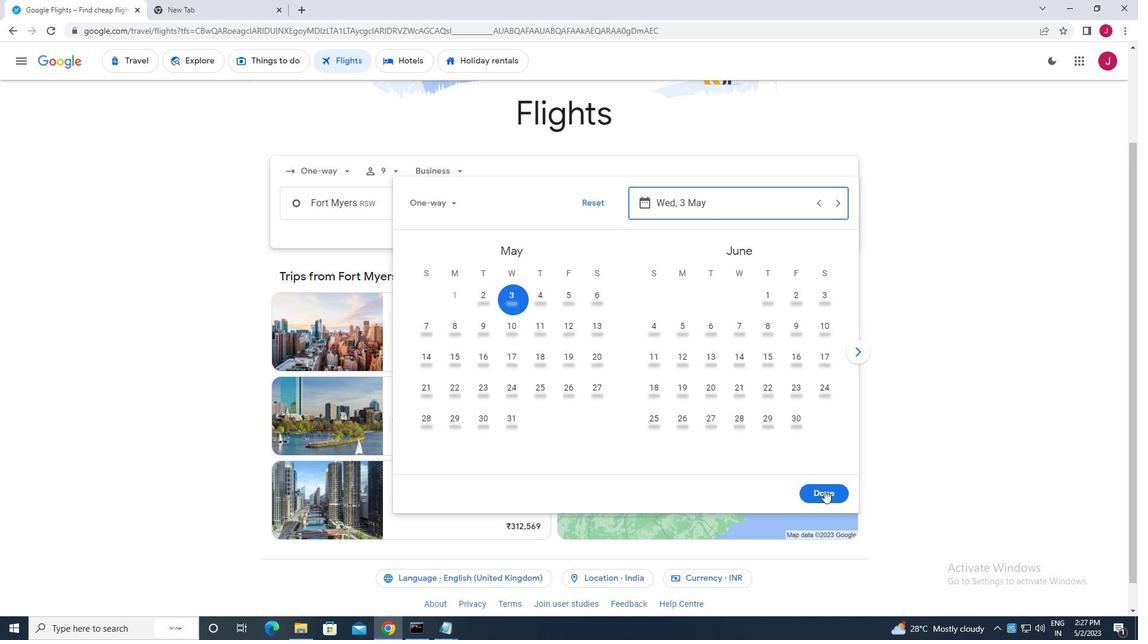 
Action: Mouse moved to (573, 247)
Screenshot: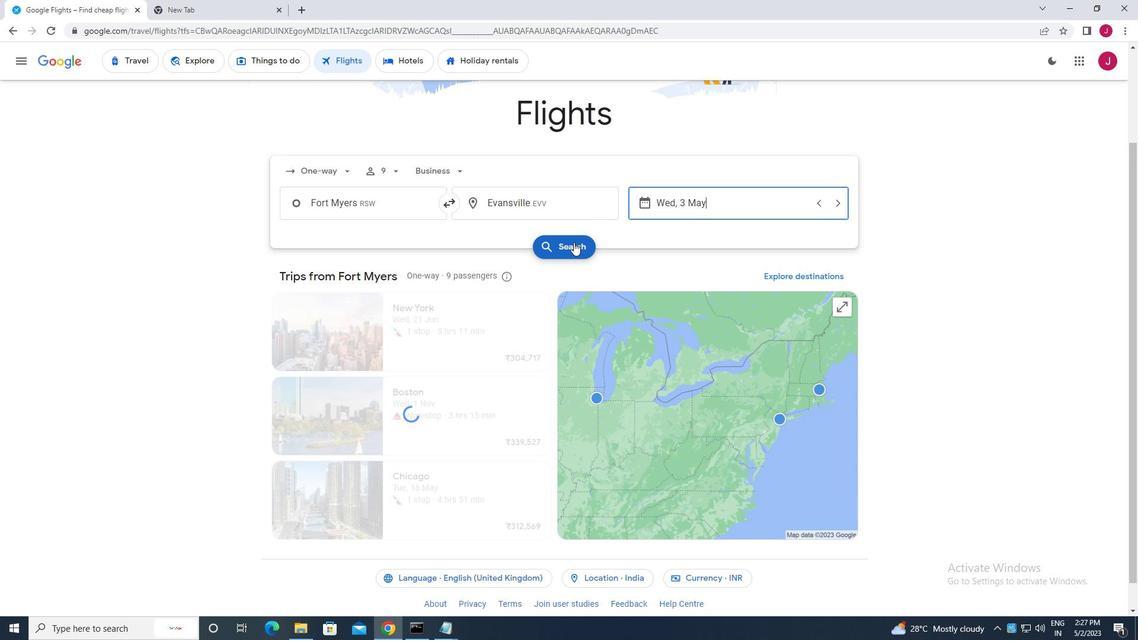
Action: Mouse pressed left at (573, 247)
Screenshot: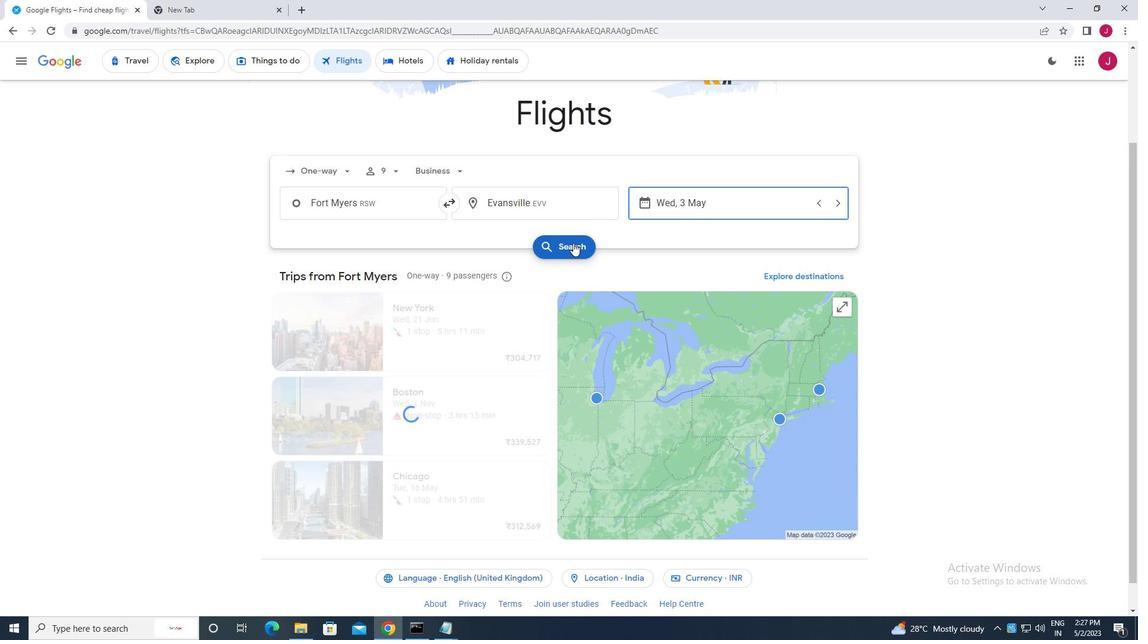
Action: Mouse moved to (303, 172)
Screenshot: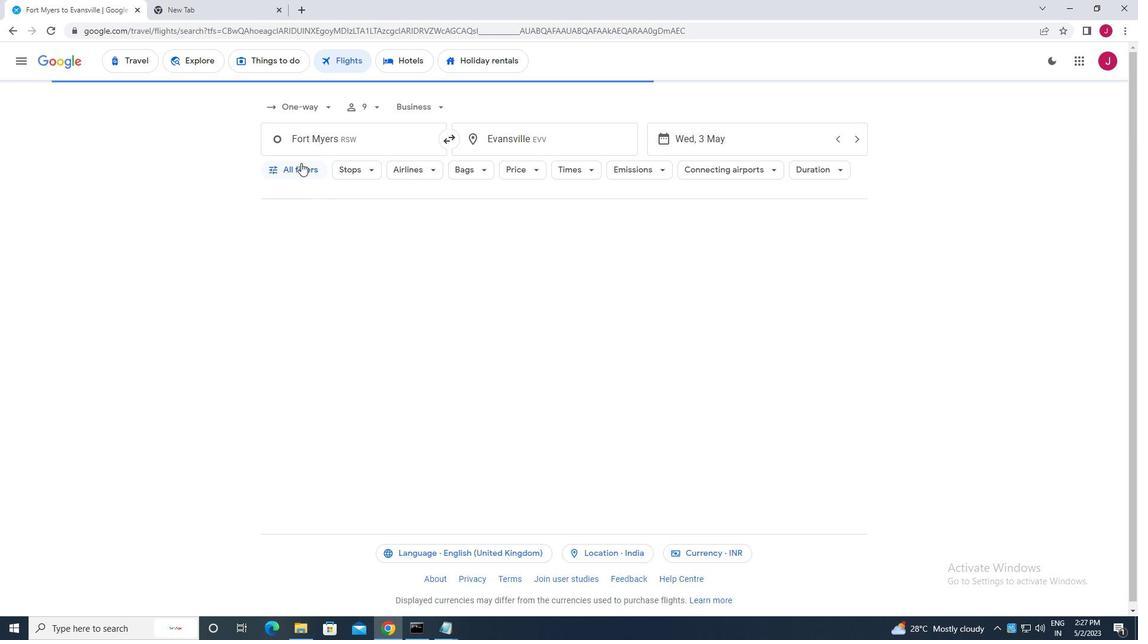 
Action: Mouse pressed left at (303, 172)
Screenshot: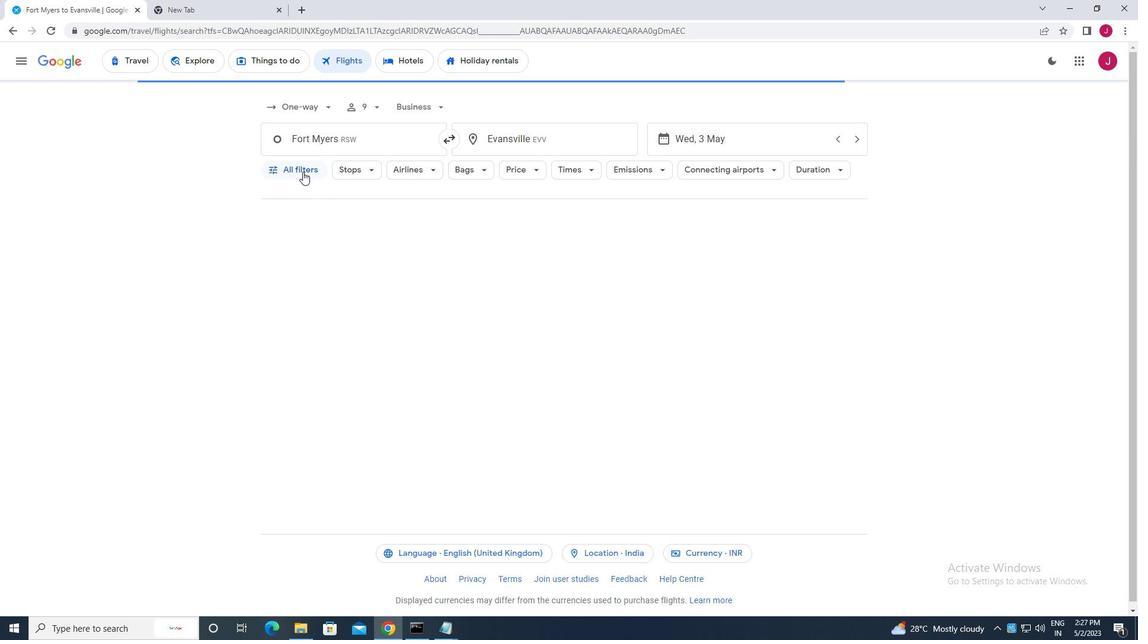 
Action: Mouse moved to (358, 234)
Screenshot: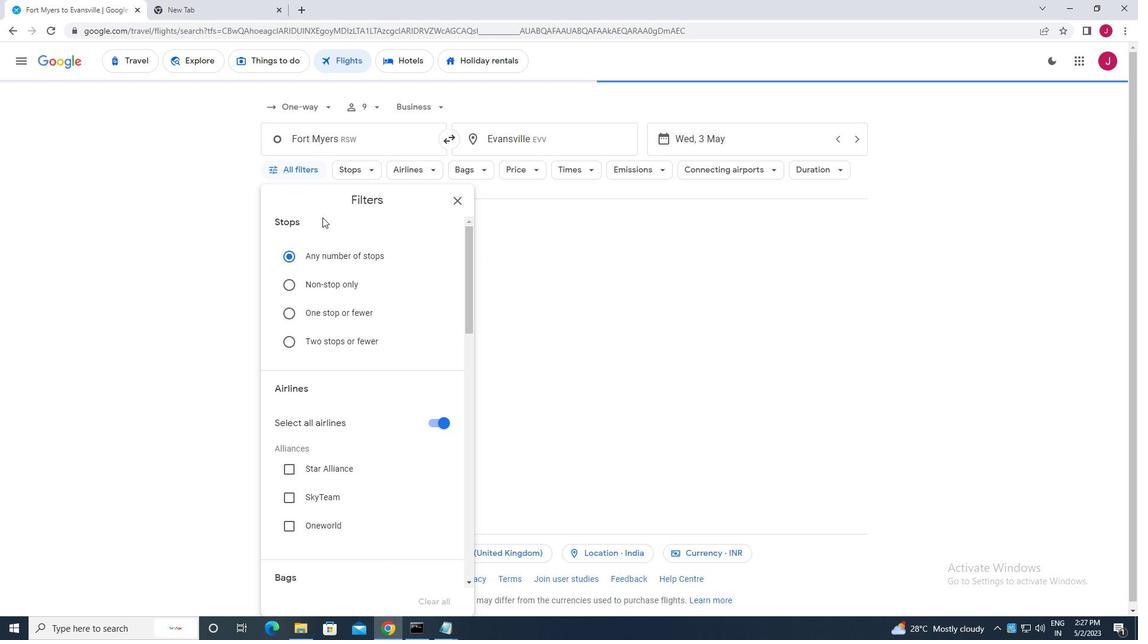 
Action: Mouse scrolled (358, 233) with delta (0, 0)
Screenshot: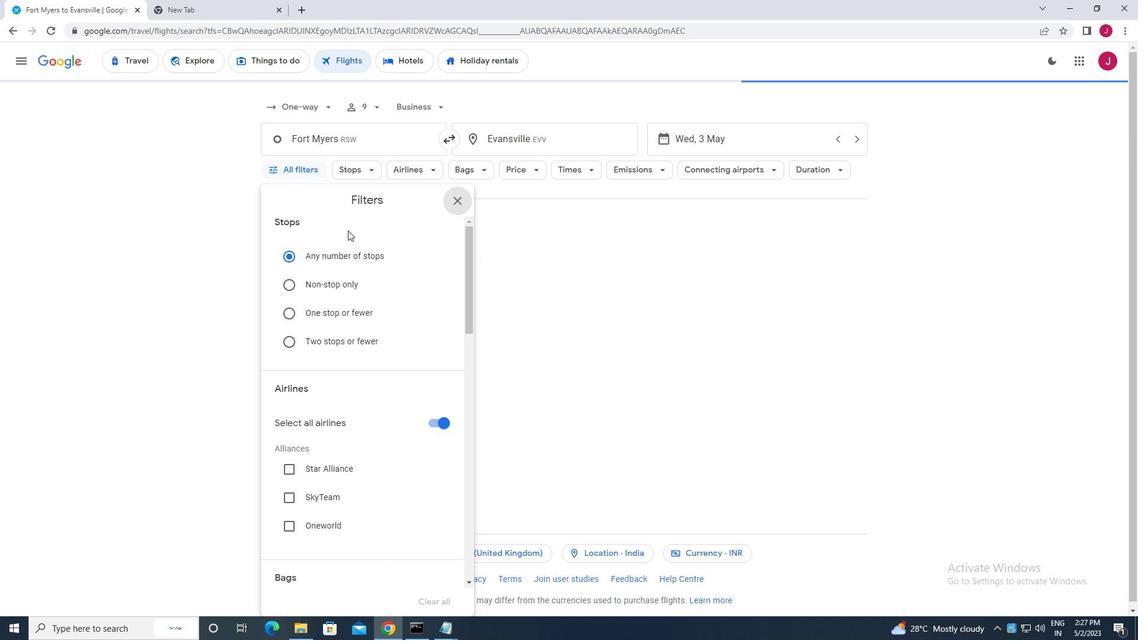
Action: Mouse scrolled (358, 233) with delta (0, 0)
Screenshot: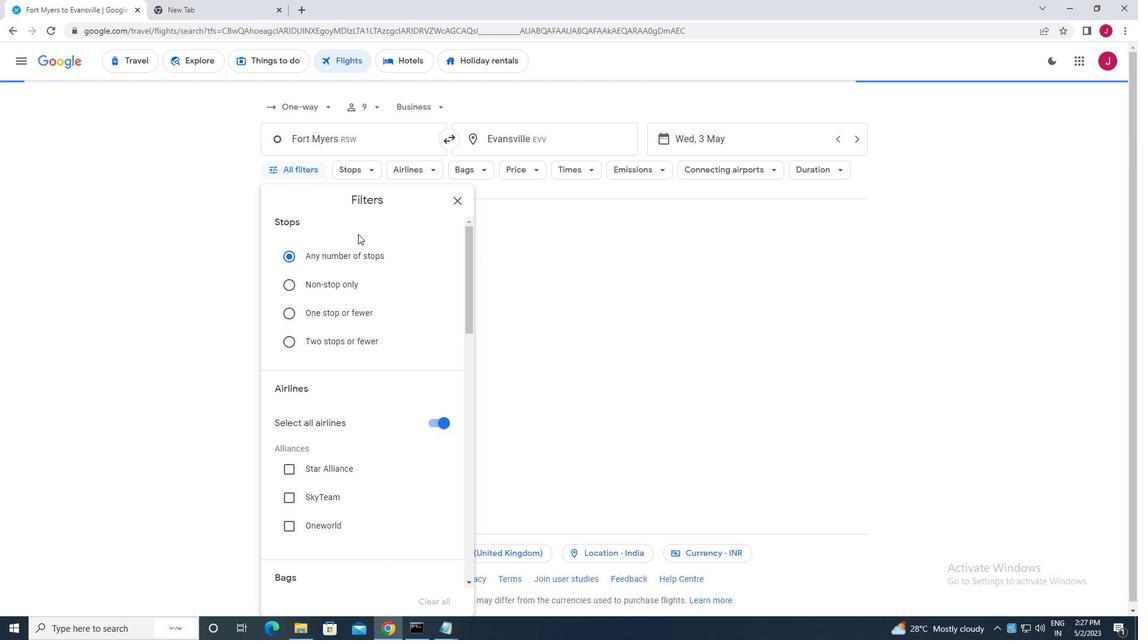 
Action: Mouse moved to (434, 306)
Screenshot: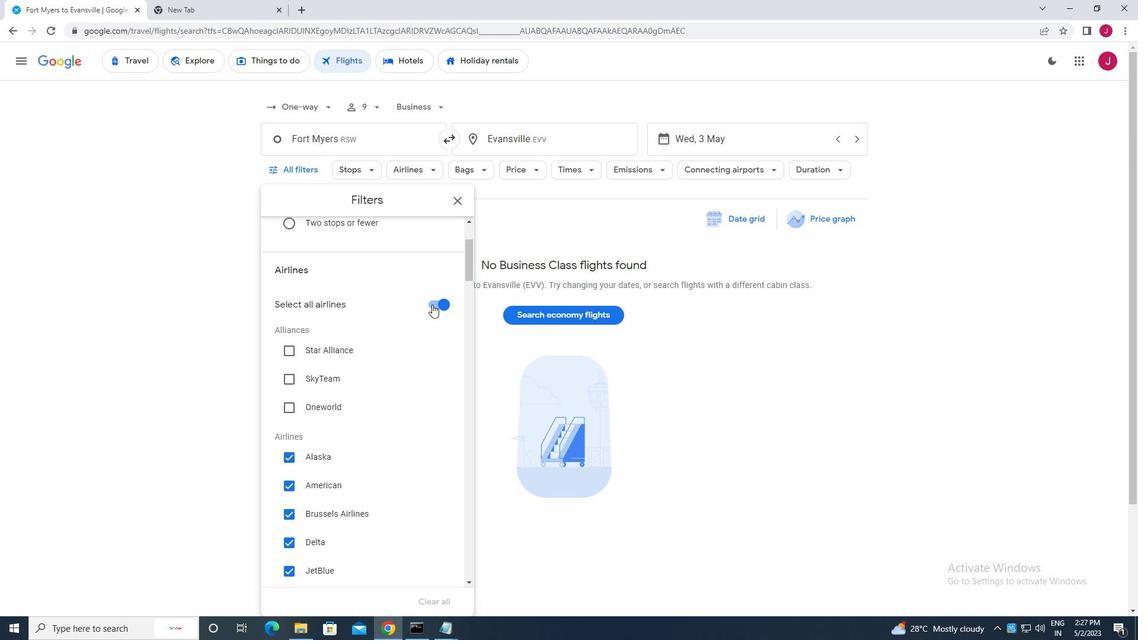 
Action: Mouse pressed left at (434, 306)
Screenshot: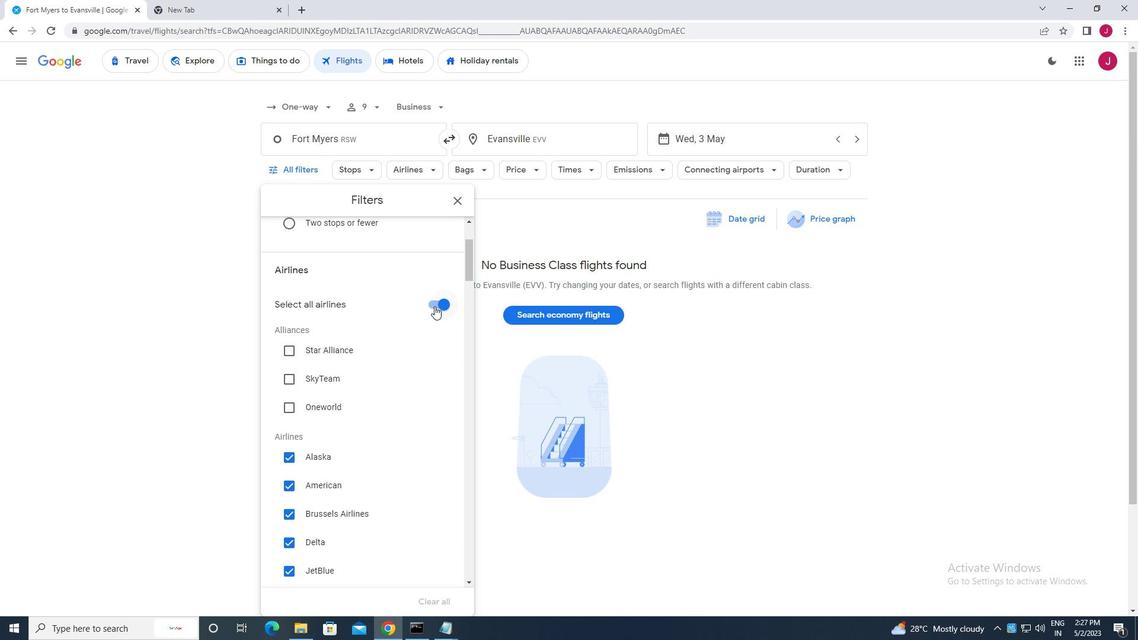 
Action: Mouse moved to (370, 307)
Screenshot: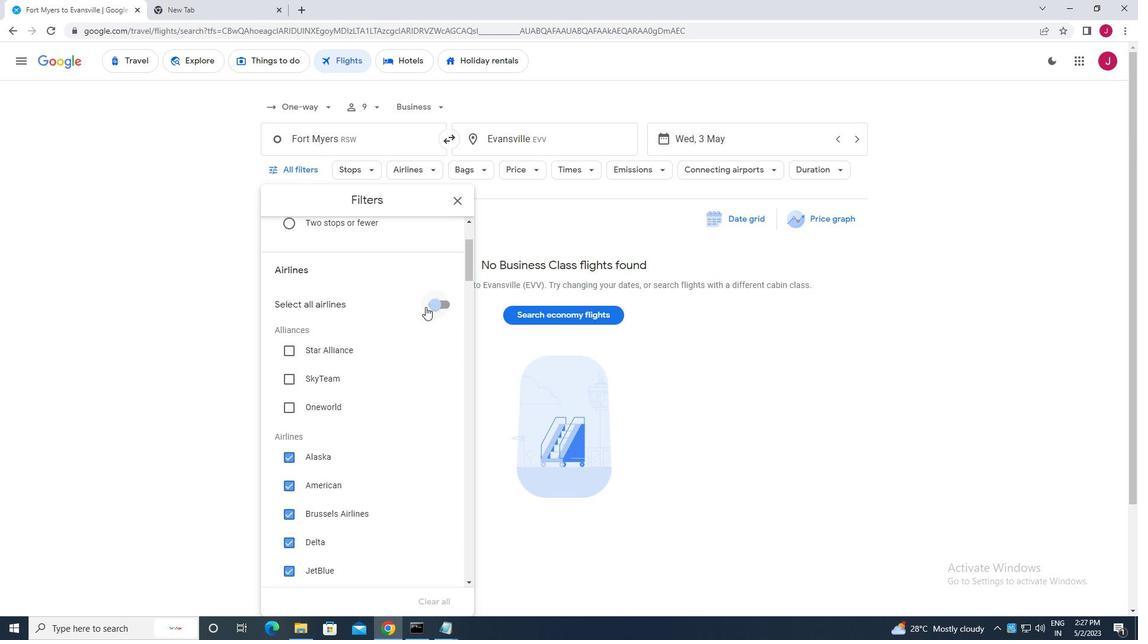 
Action: Mouse scrolled (370, 307) with delta (0, 0)
Screenshot: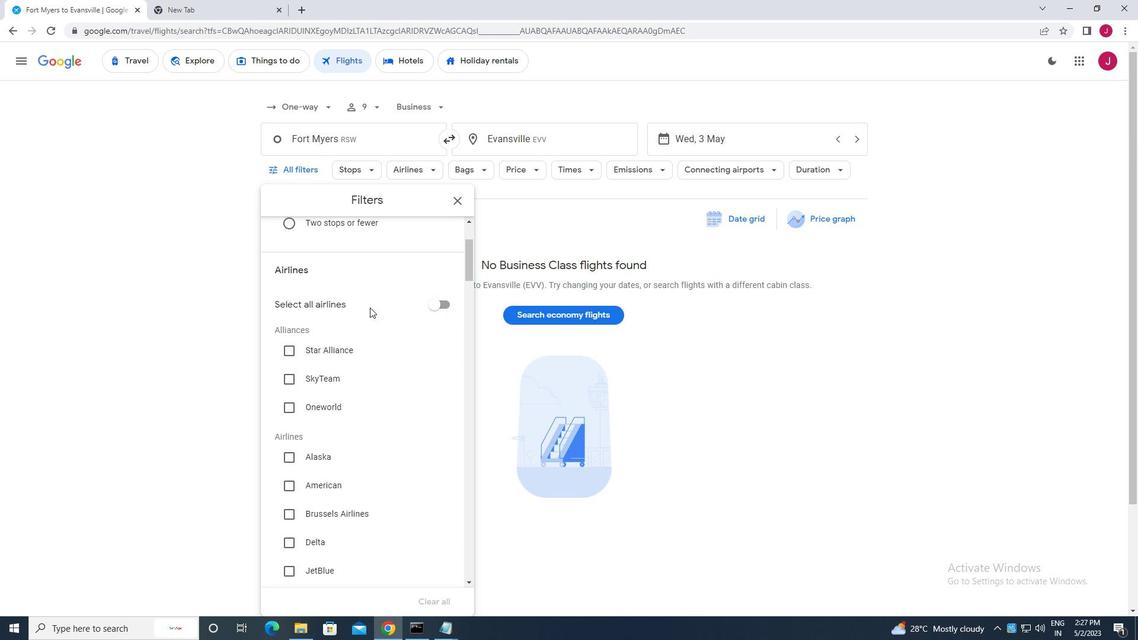 
Action: Mouse scrolled (370, 307) with delta (0, 0)
Screenshot: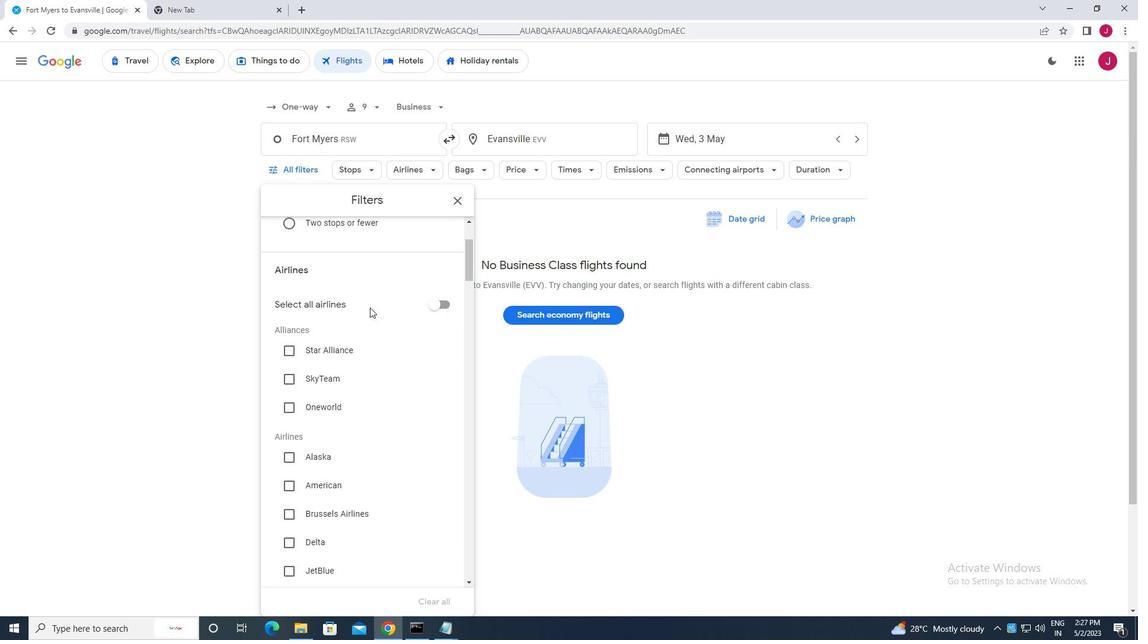 
Action: Mouse moved to (370, 306)
Screenshot: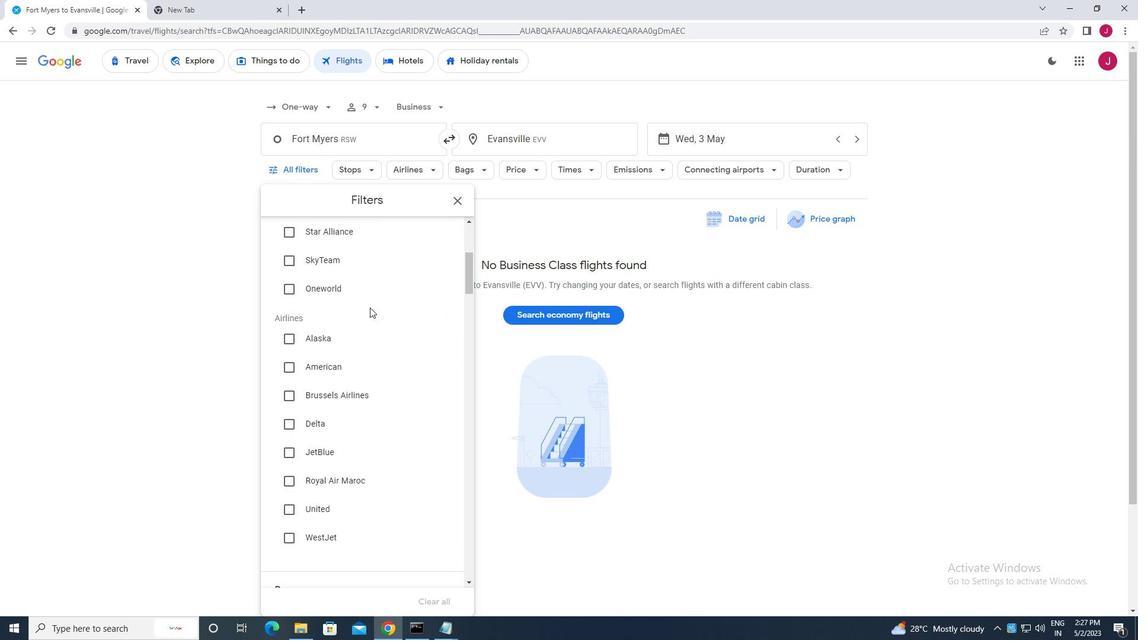 
Action: Mouse scrolled (370, 305) with delta (0, 0)
Screenshot: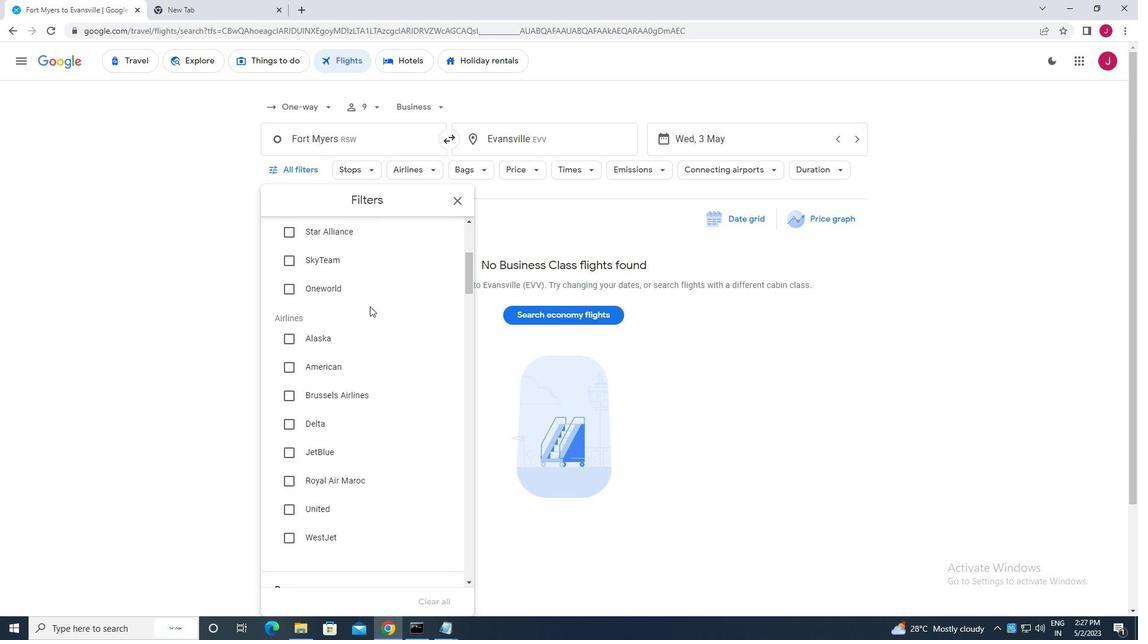 
Action: Mouse moved to (369, 306)
Screenshot: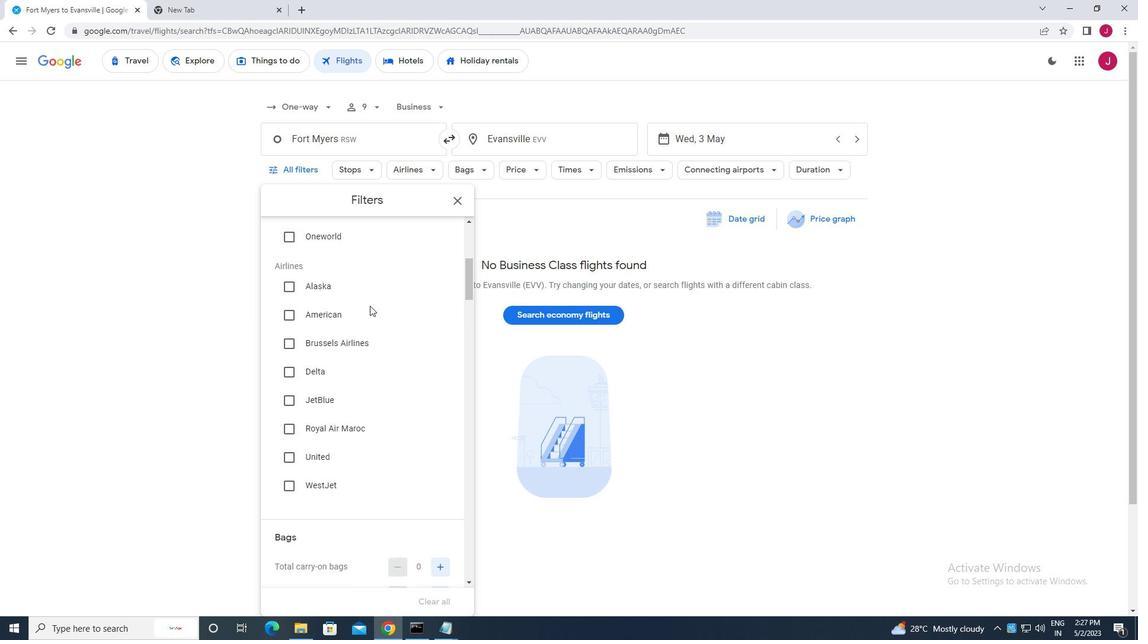 
Action: Mouse scrolled (369, 305) with delta (0, 0)
Screenshot: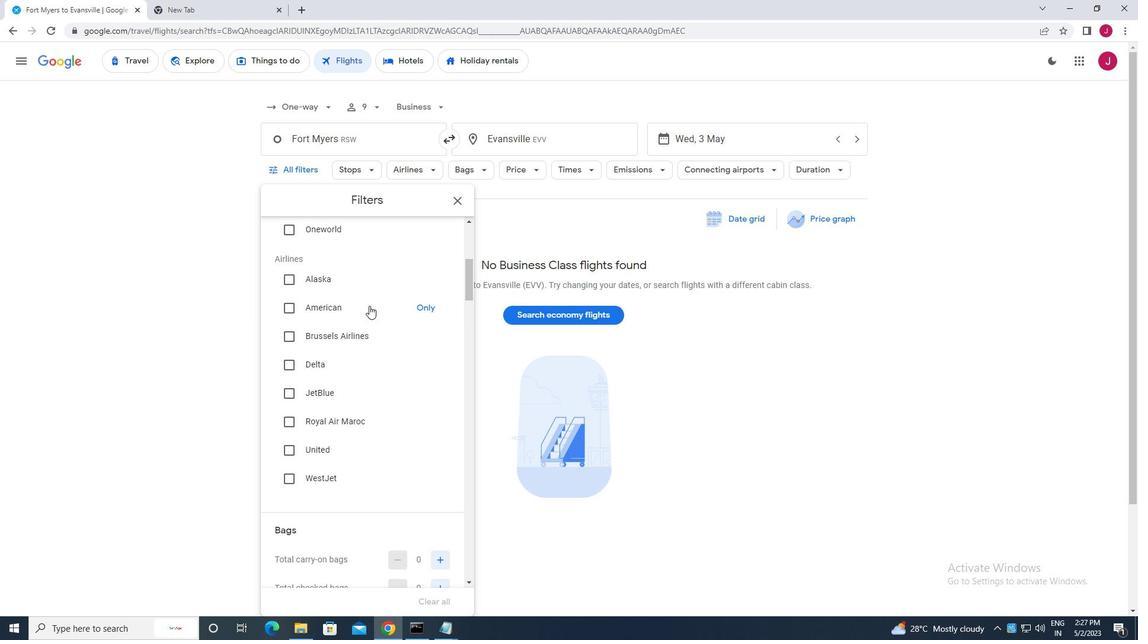 
Action: Mouse scrolled (369, 305) with delta (0, 0)
Screenshot: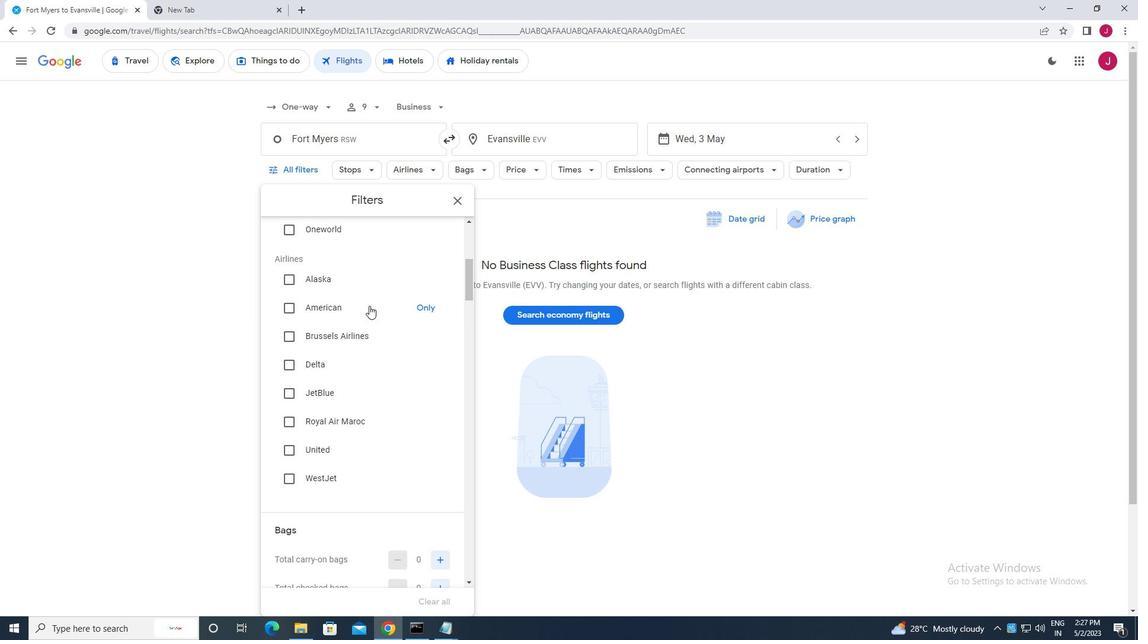 
Action: Mouse scrolled (369, 305) with delta (0, 0)
Screenshot: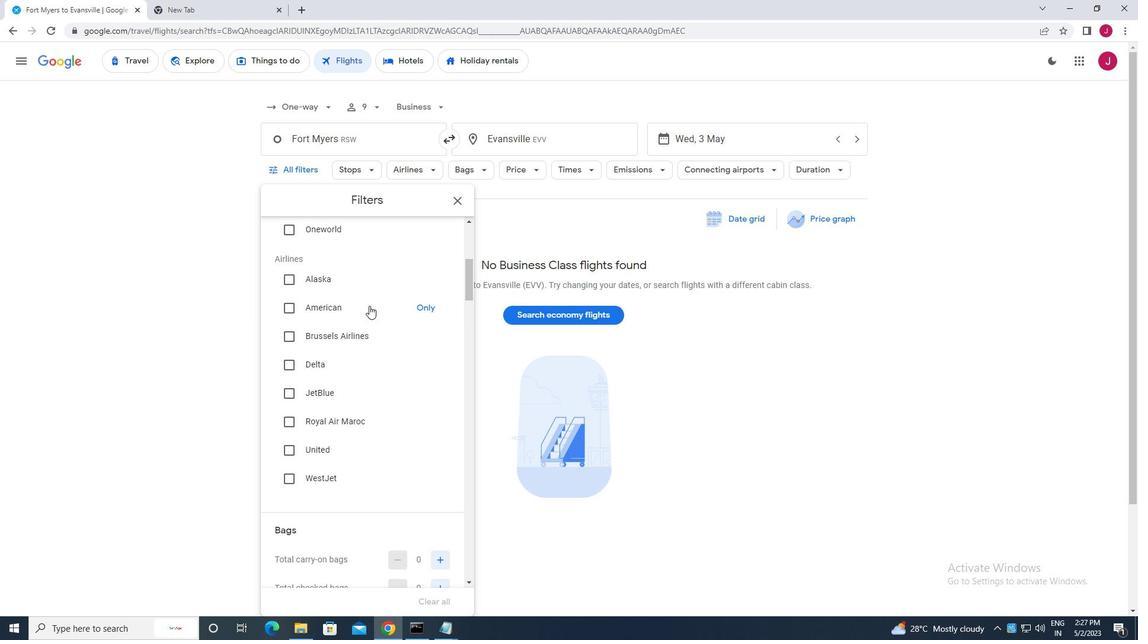 
Action: Mouse scrolled (369, 305) with delta (0, 0)
Screenshot: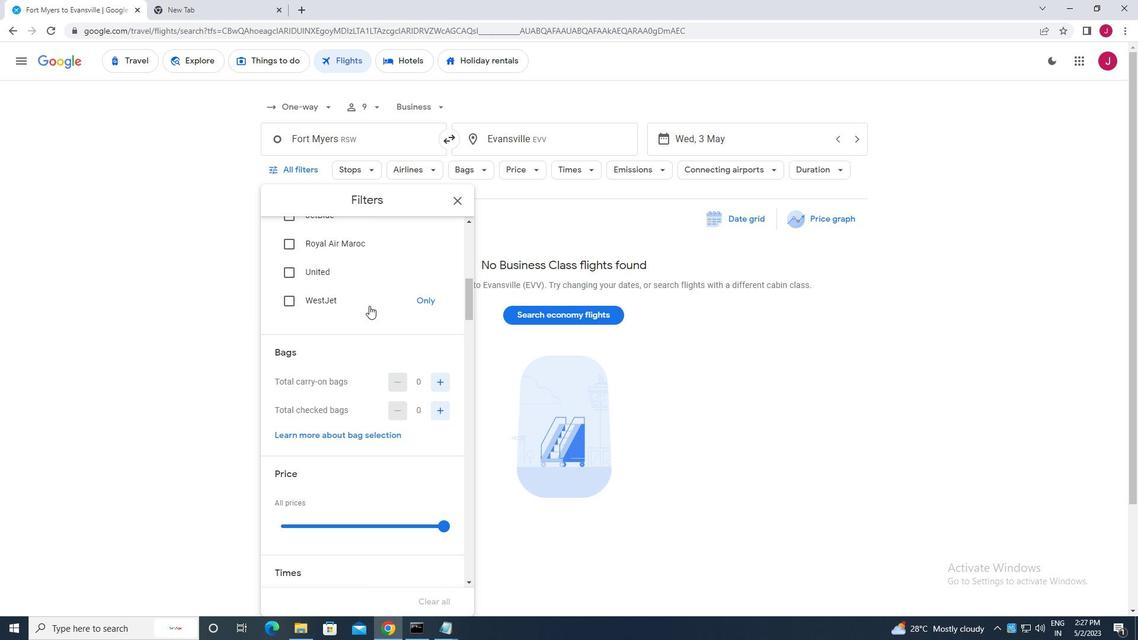 
Action: Mouse moved to (442, 355)
Screenshot: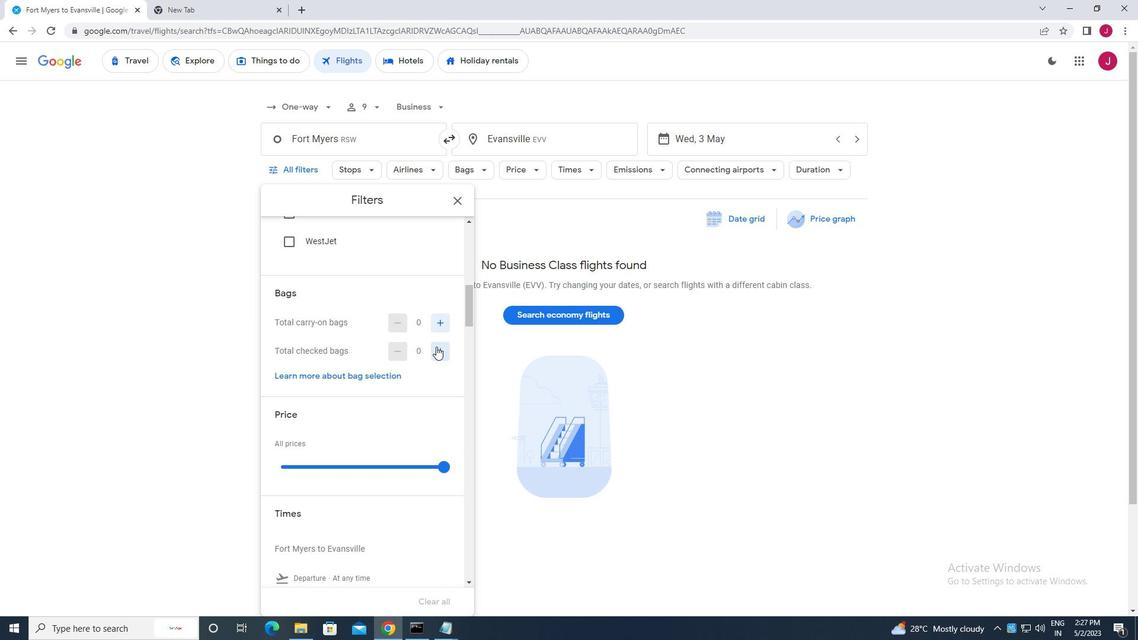 
Action: Mouse pressed left at (442, 355)
Screenshot: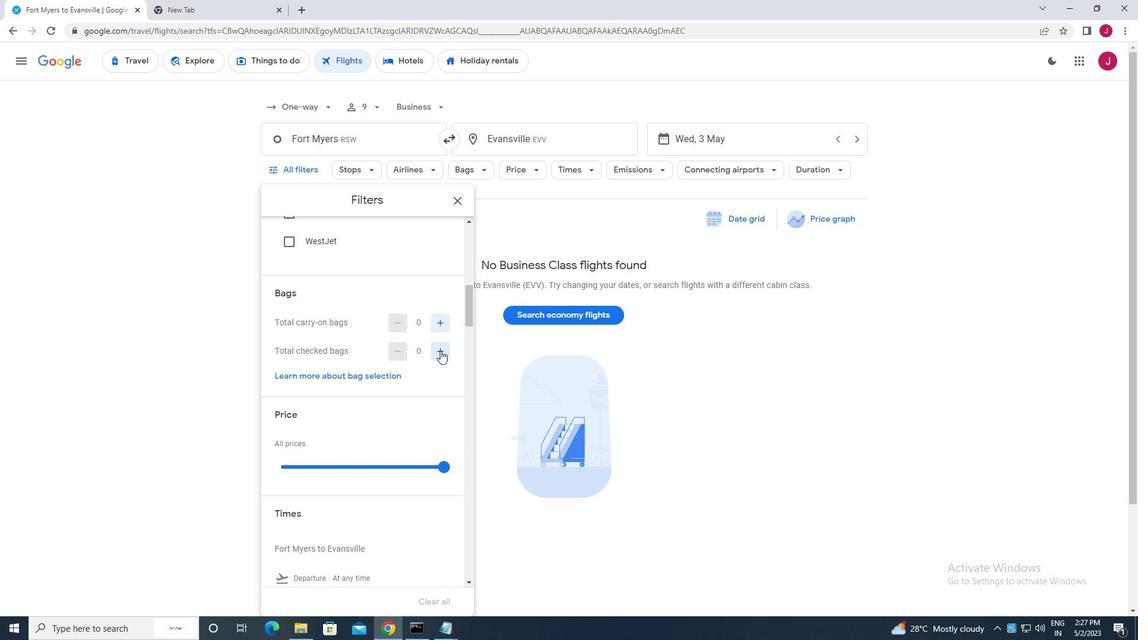 
Action: Mouse pressed left at (442, 355)
Screenshot: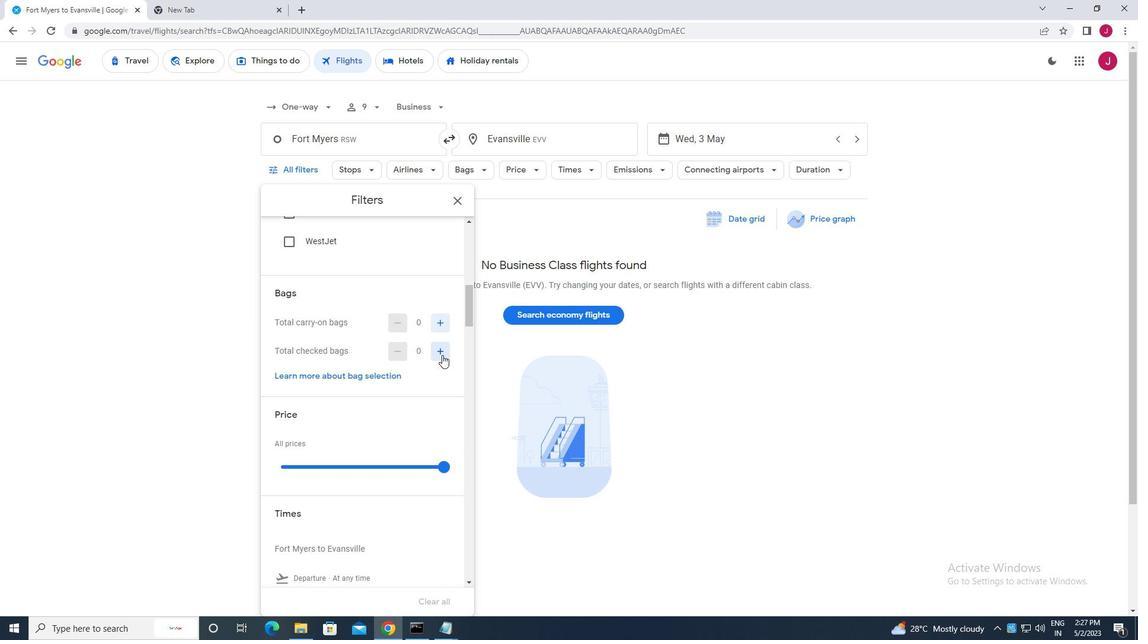 
Action: Mouse moved to (447, 469)
Screenshot: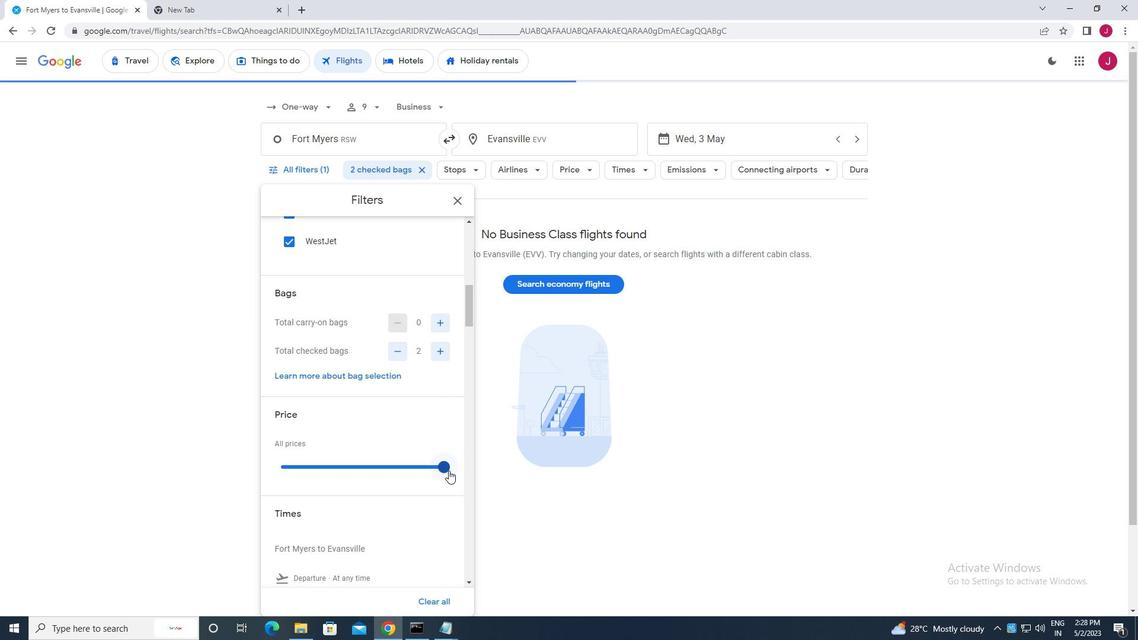 
Action: Mouse pressed left at (447, 469)
Screenshot: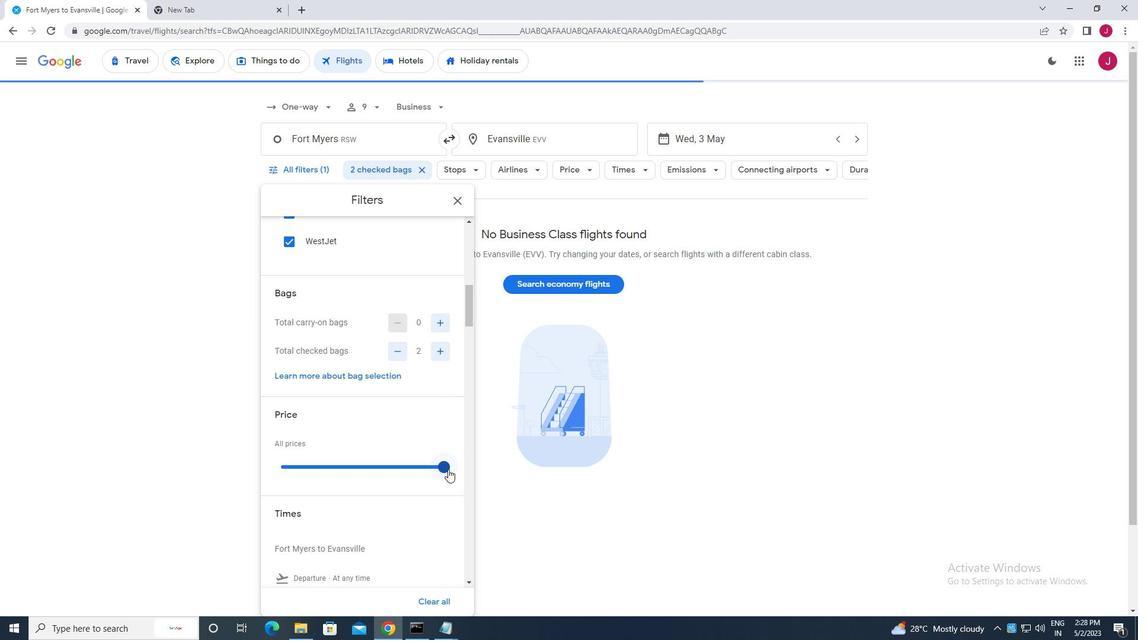 
Action: Mouse moved to (363, 396)
Screenshot: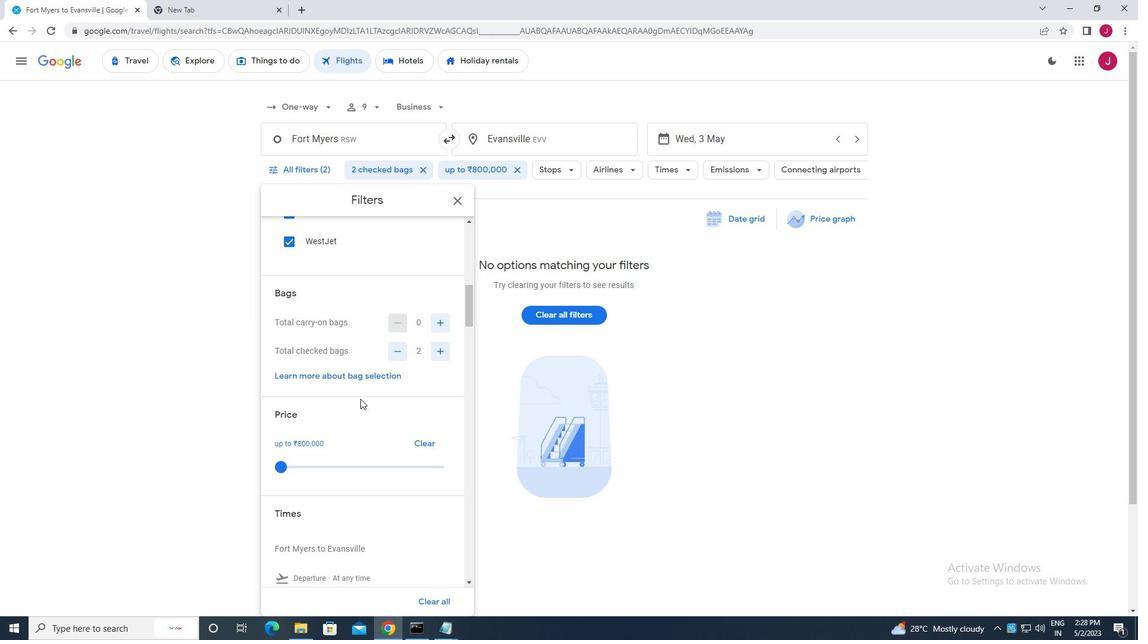 
Action: Mouse scrolled (363, 396) with delta (0, 0)
Screenshot: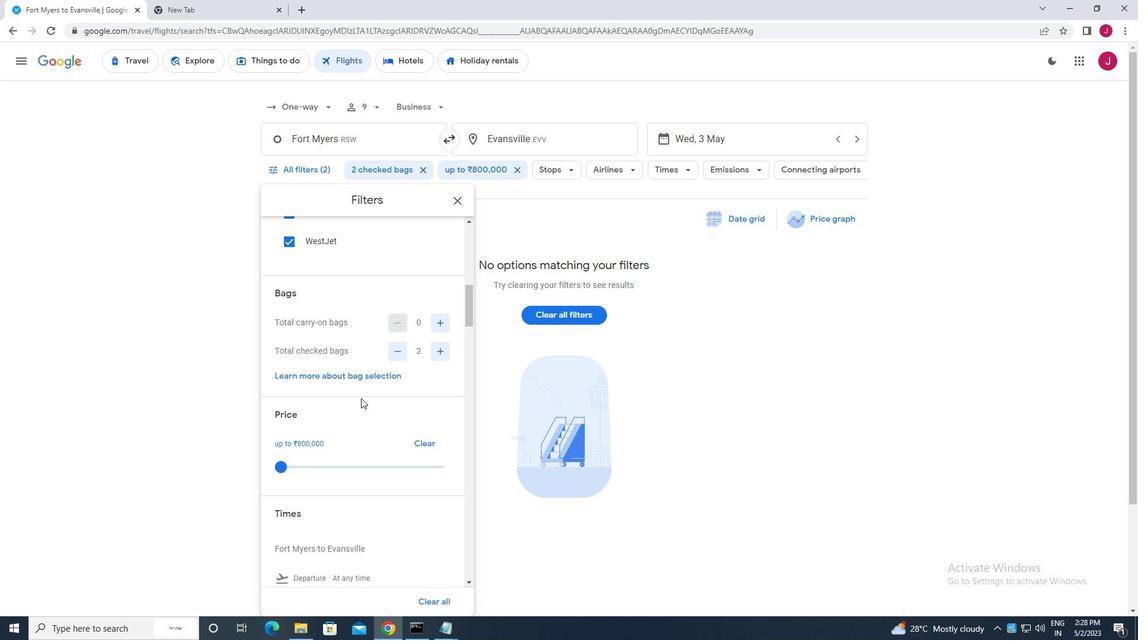 
Action: Mouse scrolled (363, 396) with delta (0, 0)
Screenshot: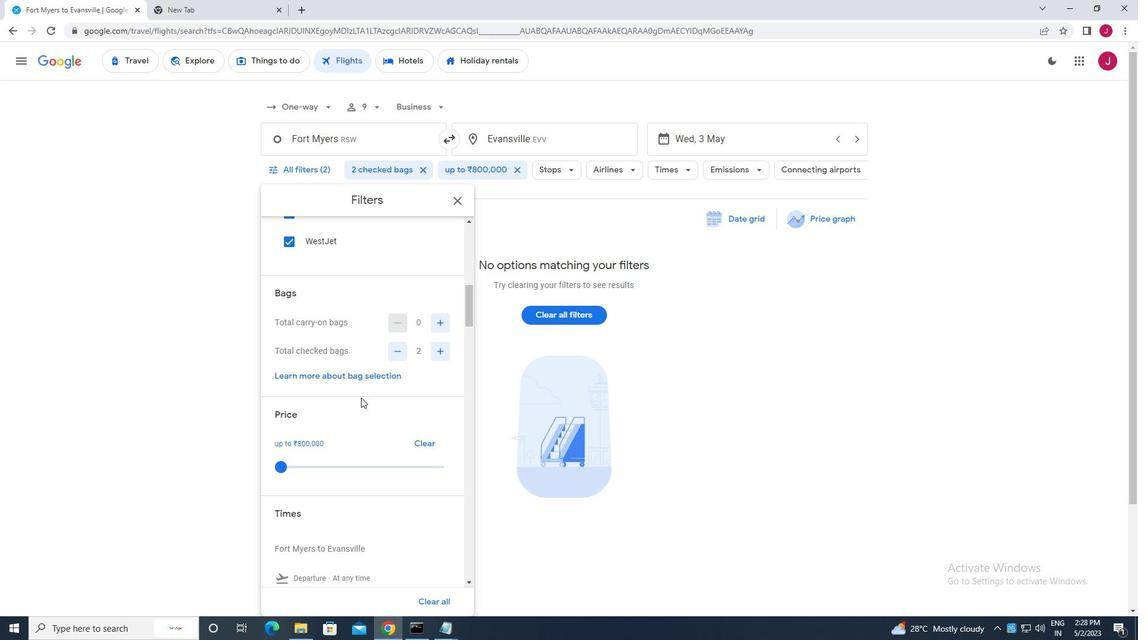 
Action: Mouse scrolled (363, 396) with delta (0, 0)
Screenshot: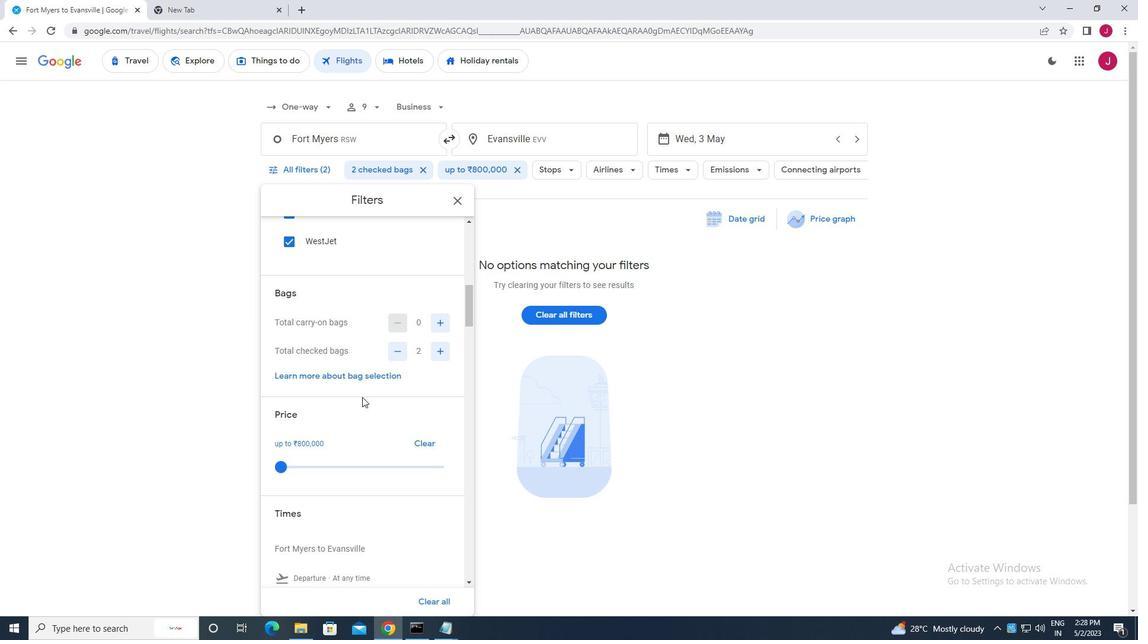 
Action: Mouse moved to (284, 424)
Screenshot: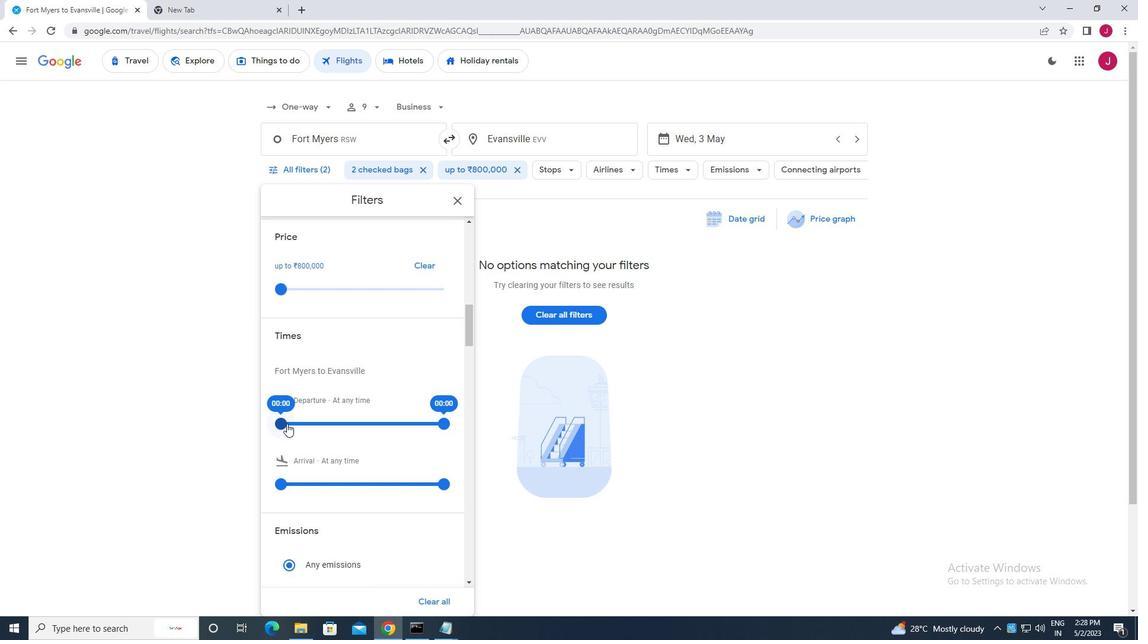 
Action: Mouse pressed left at (284, 424)
Screenshot: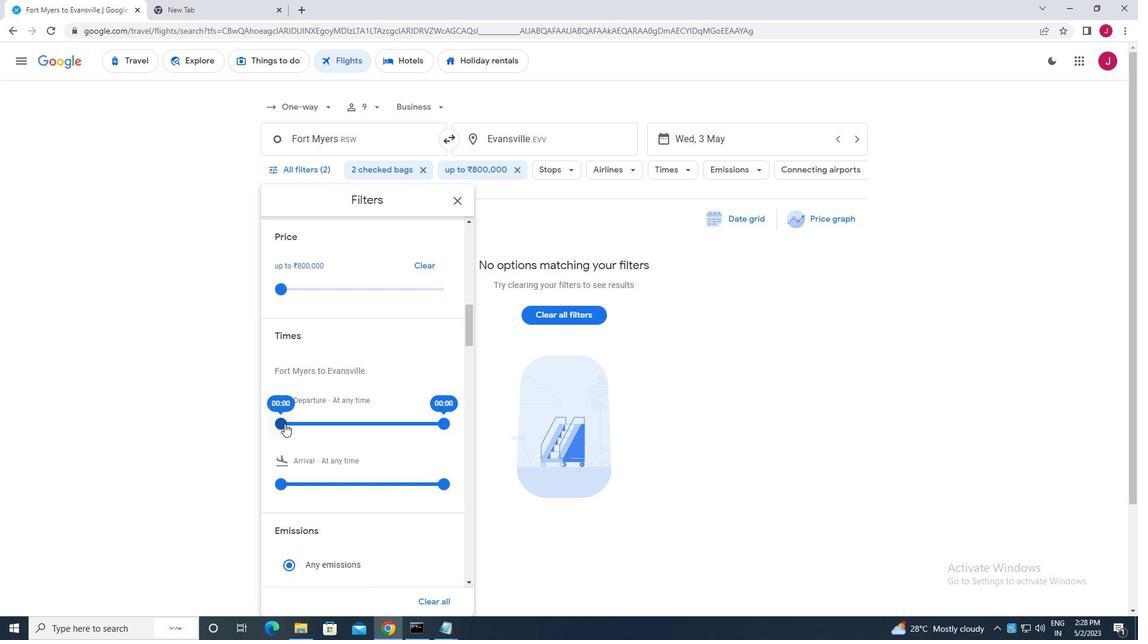 
Action: Mouse moved to (445, 424)
Screenshot: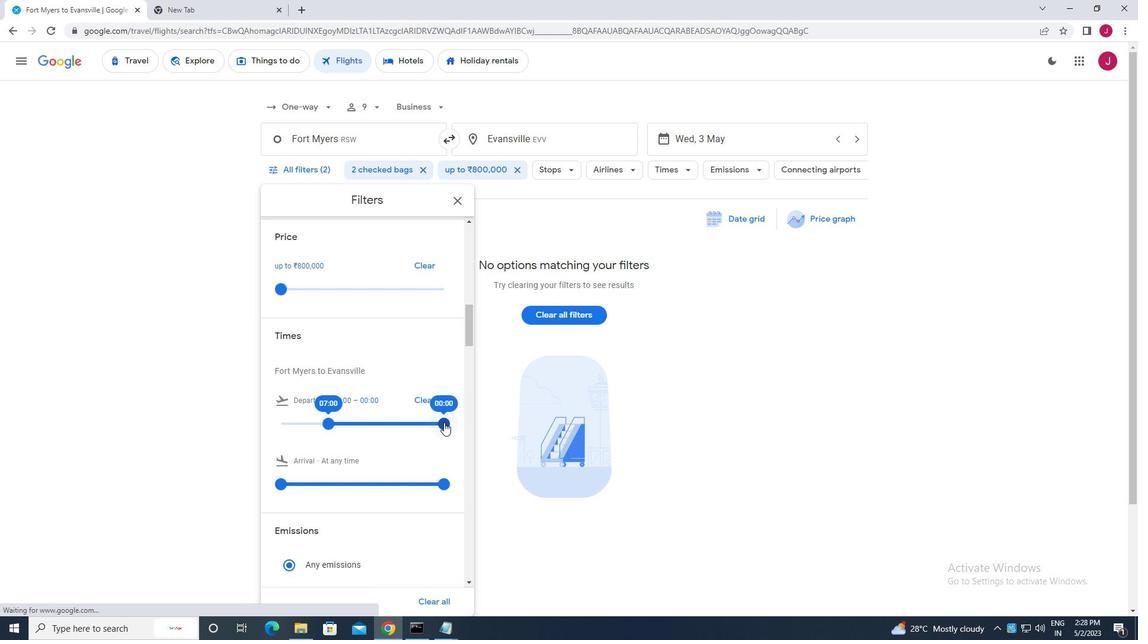 
Action: Mouse pressed left at (445, 424)
Screenshot: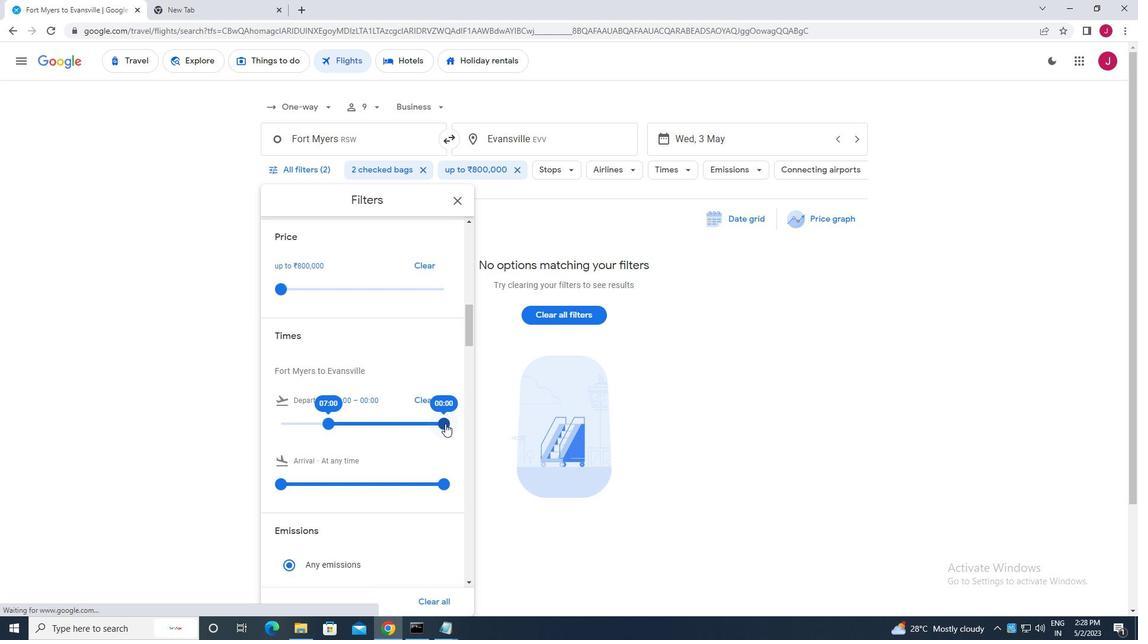 
Action: Mouse moved to (460, 201)
Screenshot: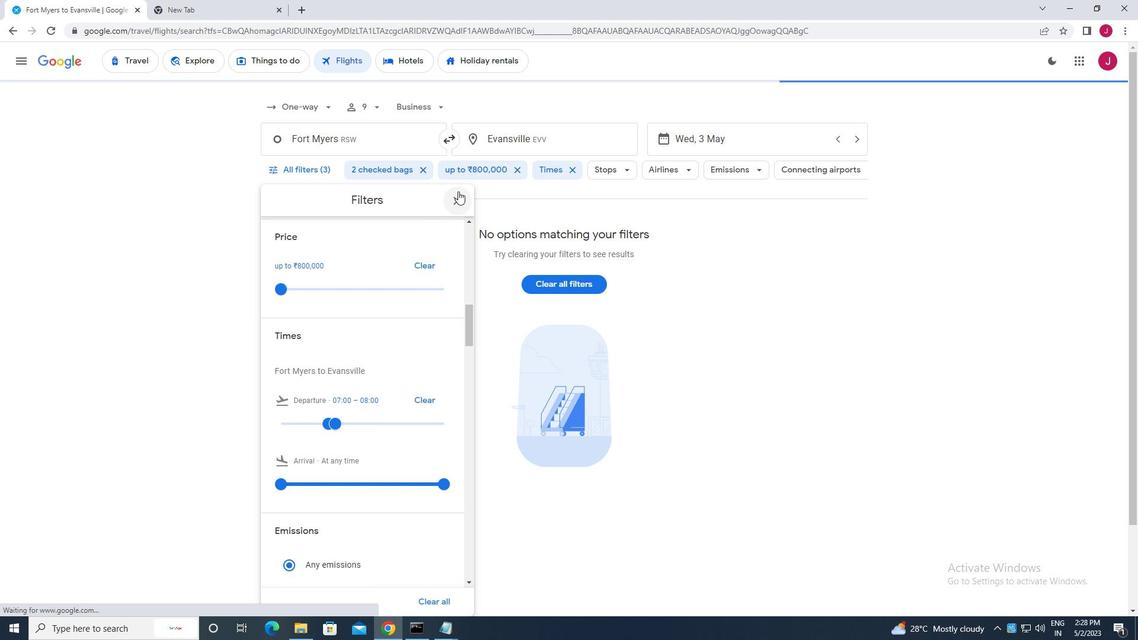 
Action: Mouse pressed left at (460, 201)
Screenshot: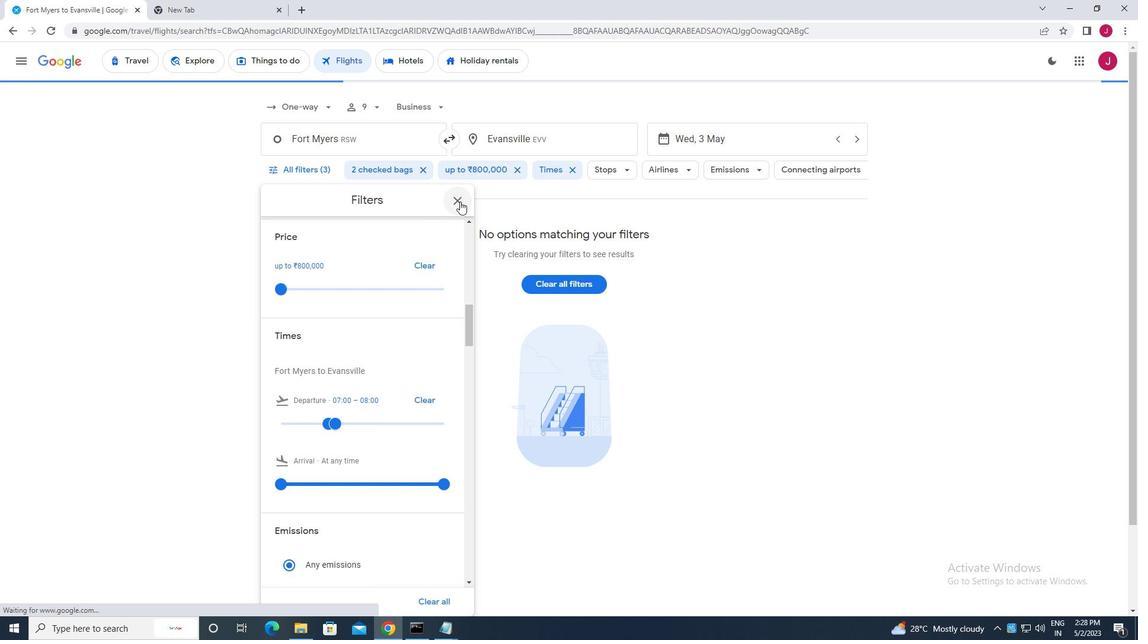 
Action: Mouse moved to (454, 199)
Screenshot: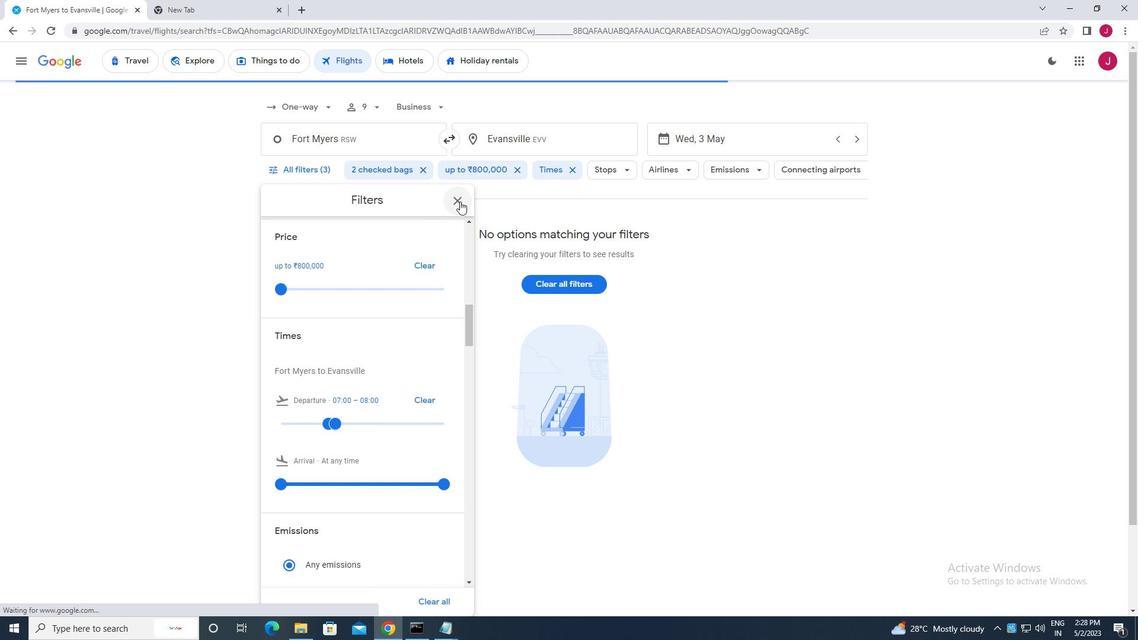 
